 Task: Open a blank google sheet and write heading  SpendSmartAdd Dates in a column and its values below  '2023-05-01, 2023-05-03, 2023-05-05, 2023-05-10, 2023-05-15, 2023-05-20, 2023-05-25 & 2023-05-31'Add Categories in next column and its values below  Groceries, Dining Out, Transportation, Entertainment, Shopping, Utilities, Health & Miscellaneous. Add Descriptions in next column and its values below  Supermarket, Restaurant, Public Transport, Movie Tickets, Clothing Store, Internet Bill, Pharmacy & Online PurchaseAdd Amountin next column and its values below  $50, $30, $10, $20, $100, $60, $40 & $50Save page BankStmts reviewbook
Action: Key pressed <Key.right><Key.right><Key.right><Key.shift><Key.shift><Key.shift><Key.shift><Key.shift><Key.shift><Key.shift><Key.shift><Key.shift><Key.shift><Key.shift><Key.shift><Key.shift><Key.left><Key.shift><Key.shift><Key.shift><Key.shift><Key.shift><Key.shift><Key.shift><Key.shift><Key.shift><Key.shift><Key.shift><Key.shift><Key.shift><Key.shift><Key.shift><Key.shift><Key.shift><Key.shift><Key.shift><Key.shift><Key.shift><Key.shift><Key.shift><Key.shift><Key.shift><Key.shift><Key.shift><Key.shift><Key.shift><Key.shift><Key.shift><Key.shift><Key.shift><Key.shift><Key.shift><Key.shift><Key.shift><Key.shift><Key.shift><Key.shift><Key.shift><Key.shift><Key.shift><Key.shift><Key.shift><Key.shift><Key.shift><Key.shift><Key.shift><Key.shift><Key.shift><Key.shift><Key.shift><Key.shift><Key.shift><Key.shift><Key.shift><Key.shift><Key.shift><Key.shift><Key.shift><Key.shift><Key.shift><Key.shift><Key.shift><Key.shift><Key.shift><Key.shift><Key.shift><Key.shift><Key.shift><Key.shift><Key.shift><Key.shift><Key.shift><Key.shift><Key.shift><Key.shift><Key.shift><Key.shift><Key.shift><Key.shift><Key.shift><Key.shift><Key.shift><Key.shift><Key.shift><Key.shift><Key.shift><Key.shift><Key.shift><Key.shift><Key.shift><Key.shift><Key.shift><Key.shift><Key.shift><Key.shift><Key.shift><Key.shift><Key.shift><Key.shift><Key.shift><Key.shift><Key.shift><Key.shift><Key.shift><Key.shift><Key.shift><Key.shift><Key.shift><Key.shift><Key.shift><Key.shift><Key.shift><Key.shift><Key.shift>Spend<Key.shift><Key.shift><Key.shift><Key.shift><Key.shift><Key.shift><Key.shift><Key.shift><Key.shift><Key.shift><Key.shift><Key.shift><Key.shift><Key.shift>Smart<Key.shift><Key.shift><Key.shift><Key.shift><Key.shift>Add<Key.space><Key.shift><Key.shift><Key.shift><Key.shift><Key.shift><Key.shift><Key.shift><Key.shift><Key.shift><Key.shift><Key.shift>Dates<Key.space>
Screenshot: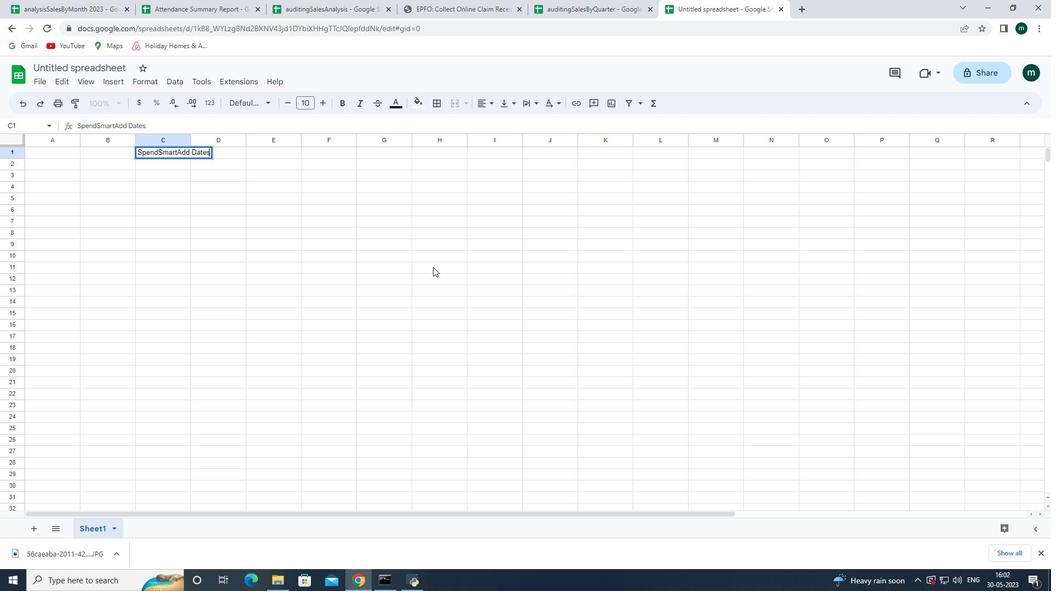 
Action: Mouse moved to (1042, 555)
Screenshot: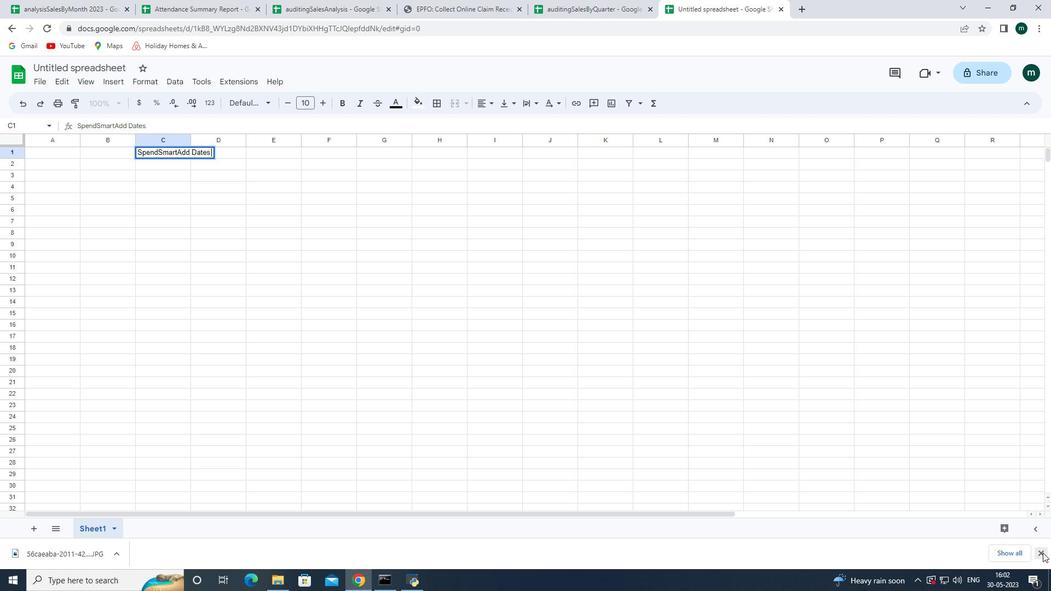 
Action: Mouse pressed left at (1042, 555)
Screenshot: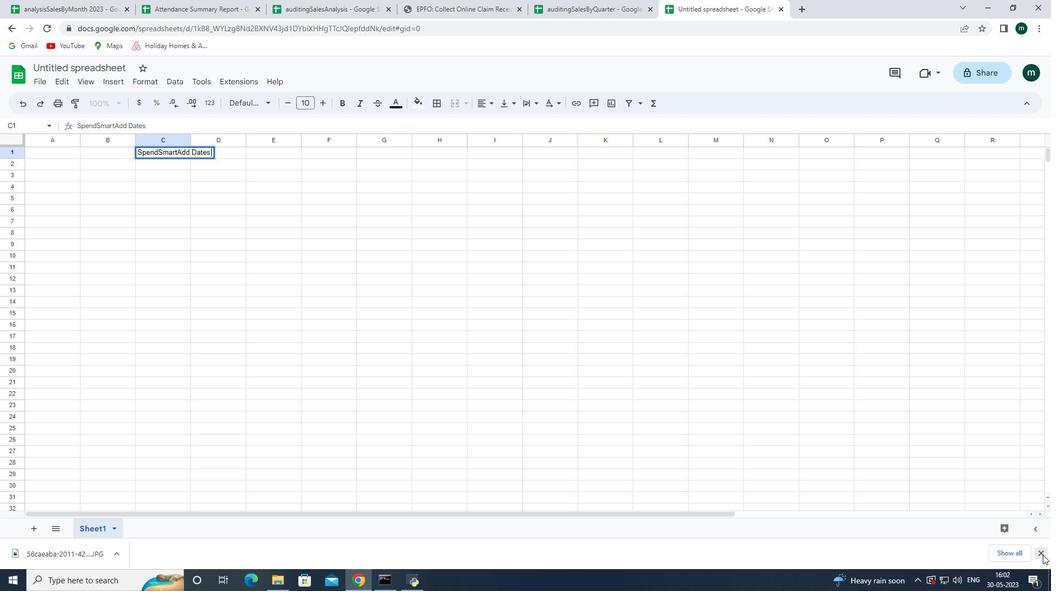 
Action: Mouse moved to (297, 148)
Screenshot: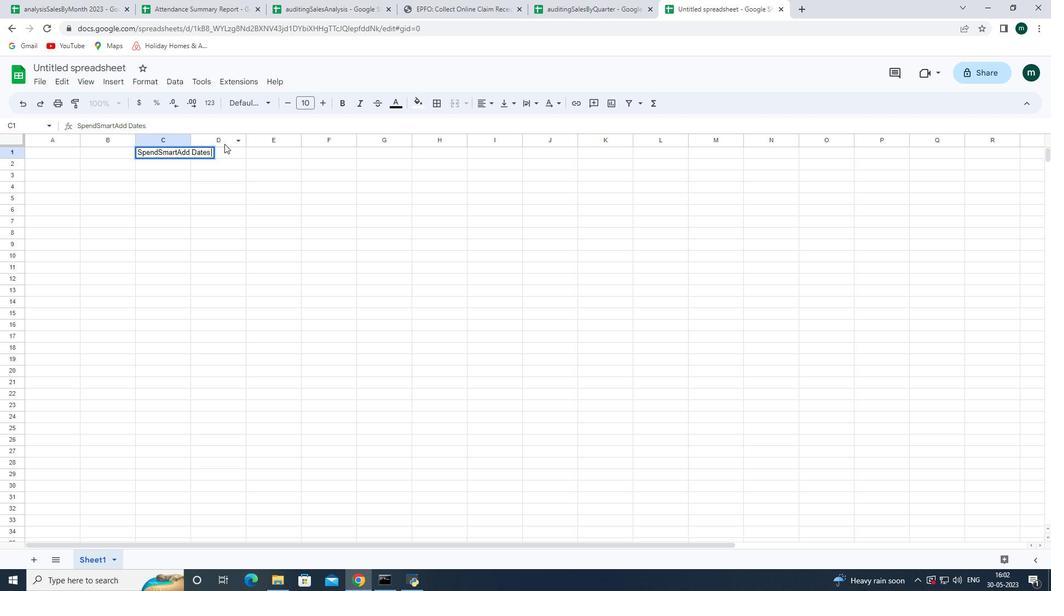 
Action: Key pressed <Key.enter>
Screenshot: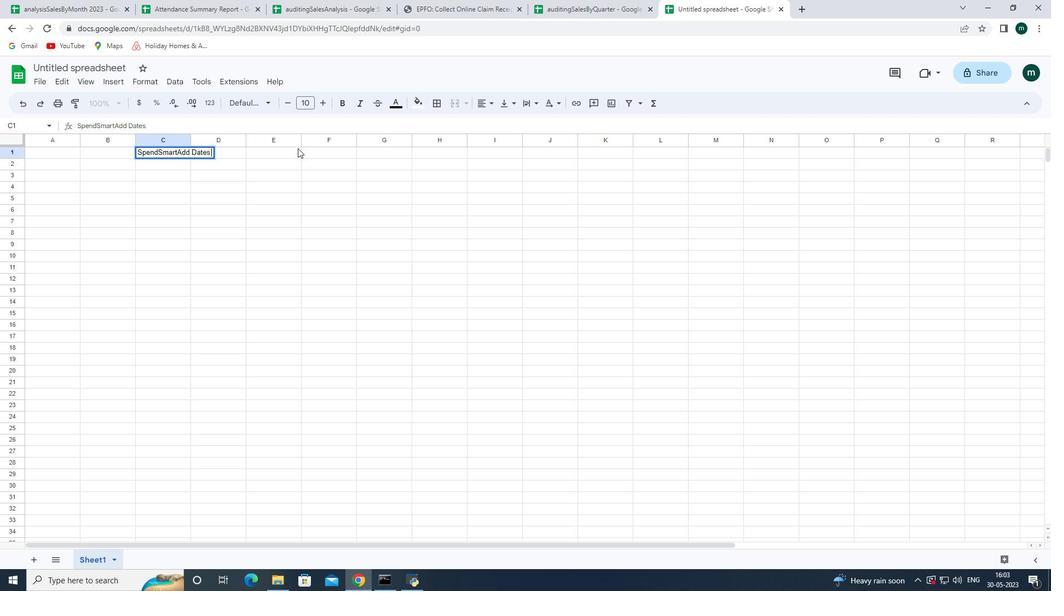 
Action: Mouse moved to (31, 160)
Screenshot: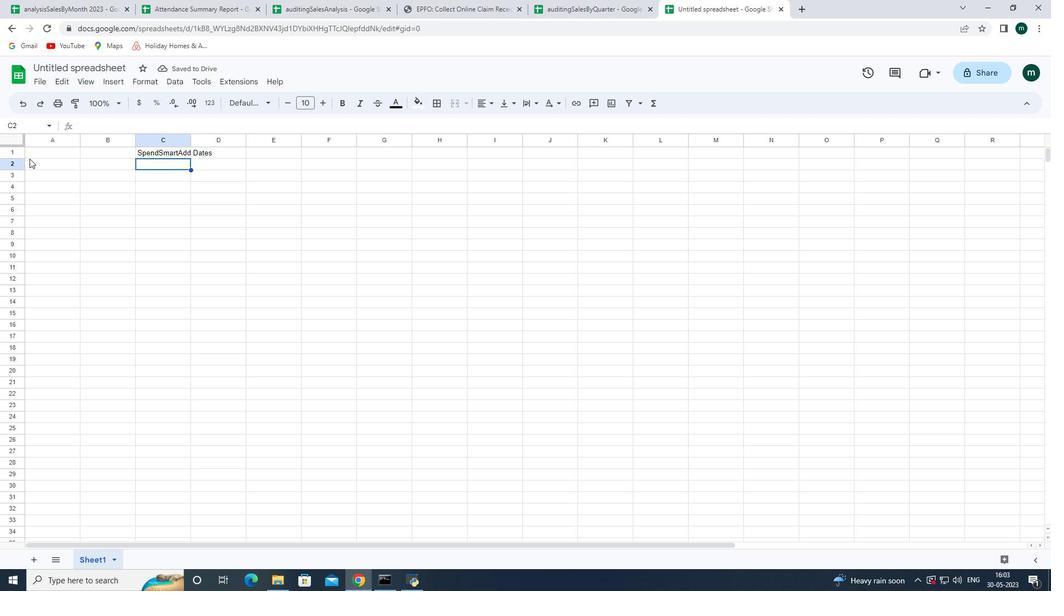 
Action: Mouse pressed left at (31, 160)
Screenshot: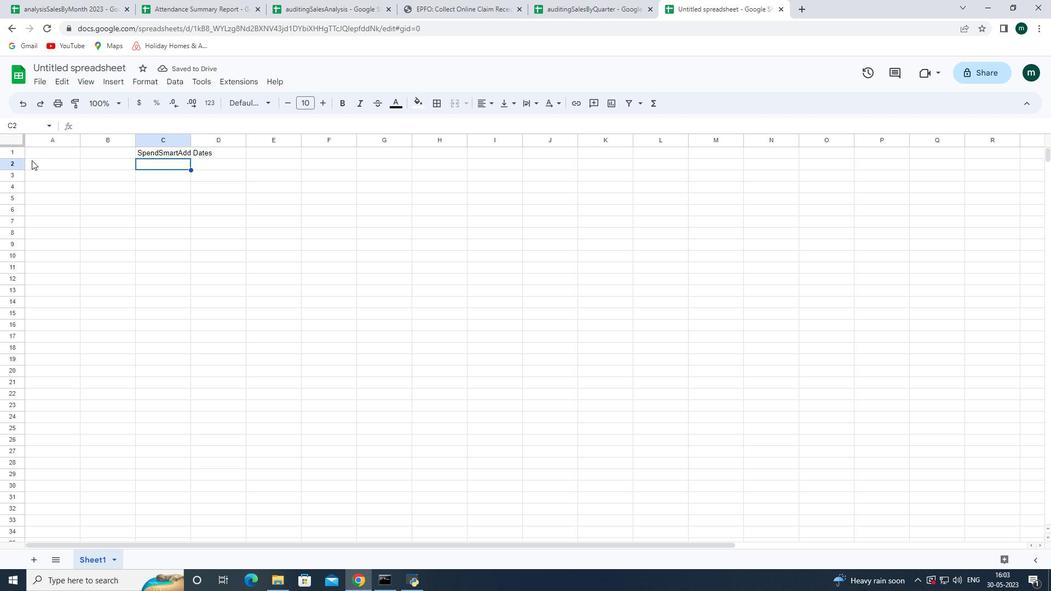 
Action: Mouse moved to (32, 160)
Screenshot: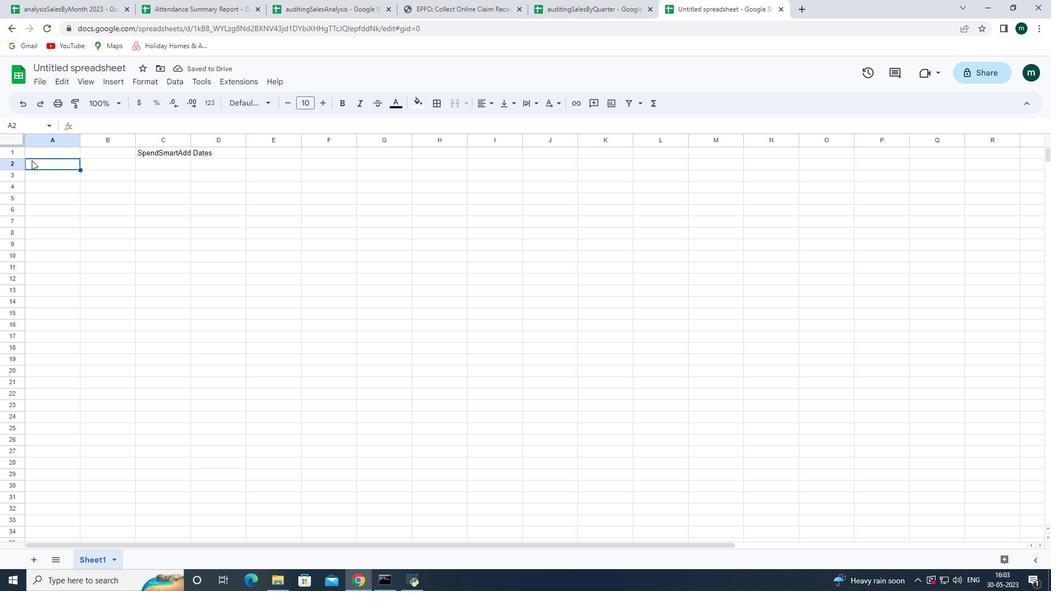 
Action: Key pressed <Key.shift><Key.shift><Key.shift><Key.shift><Key.shift><Key.shift>Dates<Key.space><Key.enter>
Screenshot: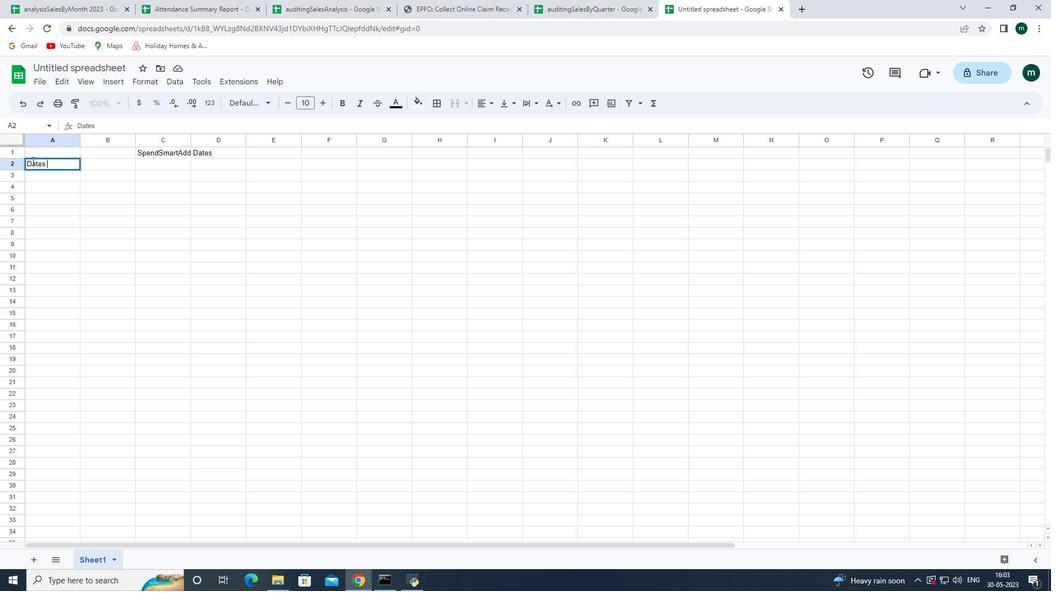 
Action: Mouse moved to (64, 146)
Screenshot: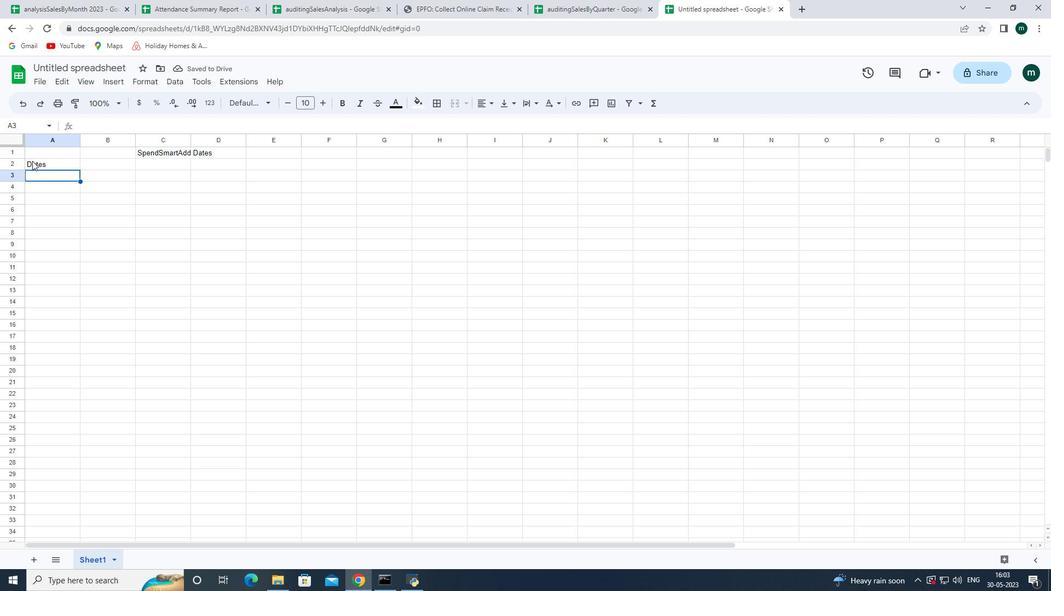 
Action: Key pressed 2023-05-01<Key.enter>2023-05-03<Key.enter>2023-05-05<Key.enter>2023<Key.enter><Key.up><Key.enter>-05-10<Key.enter>2023-05-15<Key.enter>2023-05-20<Key.enter>2023<Key.enter><Key.up><Key.enter>-05-25<Key.enter>2023-05-31<Key.enter><Key.down><Key.up><Key.down><Key.up><Key.down><Key.up><Key.down><Key.up><Key.down><Key.up><Key.up><Key.down><Key.up><Key.down><Key.up><Key.down><Key.up><Key.down><Key.up><Key.up><Key.right><Key.up><Key.up><Key.up><Key.up><Key.up><Key.up><Key.up><Key.shift>C<Key.caps_lock><Key.caps_lock><Key.caps_lock><Key.caps_lock><Key.caps_lock><Key.caps_lock><Key.caps_lock><Key.caps_lock><Key.caps_lock><Key.caps_lock><Key.caps_lock><Key.caps_lock><Key.caps_lock><Key.caps_lock><Key.caps_lock><Key.caps_lock><Key.caps_lock><Key.caps_lock><Key.caps_lock><Key.caps_lock><Key.caps_lock><Key.caps_lock><Key.caps_lock><Key.caps_lock>a<Key.caps_lock><Key.backspace>ARE<Key.backspace><Key.backspace>TEGORIES<Key.space><Key.enter><Key.up><Key.down><Key.shift_r><Key.shift_r><Key.shift_r><Key.shift_r><Key.shift_r><Key.shift_r><Key.shift_r><Key.shift_r><Key.shift_r><Key.shift_r><Key.shift_r><Key.shift_r>GROCERIES<Key.enter><Key.shift><Key.shift><Key.shift><Key.shift><Key.shift><Key.shift>dINING<Key.space><Key.shift_r><Key.shift_r><Key.shift_r>OUT<Key.space><Key.enter><Key.shift><Key.shift>tRANSPORTATION<Key.enter><Key.shift>eNTERTAINMENT<Key.space><Key.enter><Key.shift>sHOPPING<Key.enter><Key.shift_r><Key.shift_r><Key.shift_r><Key.shift_r>UTILITIES<Key.space><Key.enter><Key.shift><Key.shift><Key.shift><Key.shift><Key.shift><Key.shift><Key.shift><Key.shift><Key.shift><Key.shift><Key.shift><Key.shift><Key.shift>hESA<Key.backspace><Key.backspace>ALTH<Key.space><Key.enter><Key.shift_r><Key.shift_r><Key.shift_r><Key.shift_r><Key.shift_r>MISCELLANEOUS<Key.space><Key.enter><Key.right><Key.up><Key.up><Key.up><Key.up><Key.up><Key.up><Key.up><Key.up><Key.up><Key.shift><Key.shift><Key.shift><Key.shift>dESCRIPTIONS<Key.enter><Key.shift><Key.shift>sUPERMARKET<Key.enter><Key.shift>rESTAURANT<Key.space><Key.enter><Key.shift><Key.shift><Key.shift><Key.shift><Key.shift><Key.shift><Key.shift><Key.shift><Key.shift><Key.shift><Key.shift><Key.shift><Key.shift><Key.shift><Key.shift>pUBLIC<Key.space><Key.shift><Key.shift><Key.shift><Key.shift><Key.shift><Key.shift><Key.shift><Key.shift>tRANSPORT<Key.space><Key.enter><Key.shift><Key.shift><Key.shift><Key.shift><Key.shift><Key.shift><Key.shift><Key.shift><Key.shift><Key.shift><Key.shift><Key.shift><Key.shift><Key.shift><Key.shift><Key.shift><Key.shift><Key.shift><Key.shift><Key.shift><Key.shift><Key.shift><Key.shift><Key.shift><Key.shift><Key.shift><Key.shift><Key.shift><Key.shift><Key.shift><Key.shift><Key.shift><Key.shift><Key.shift><Key.shift><Key.shift><Key.shift><Key.shift><Key.shift><Key.shift><Key.shift><Key.shift><Key.shift><Key.shift><Key.shift><Key.shift><Key.shift><Key.shift><Key.shift><Key.shift><Key.shift><Key.shift><Key.shift><Key.shift><Key.shift><Key.shift><Key.shift><Key.shift><Key.shift><Key.shift><Key.shift><Key.shift><Key.shift><Key.shift><Key.shift><Key.shift><Key.shift><Key.shift><Key.shift><Key.shift><Key.shift><Key.shift><Key.shift><Key.shift><Key.shift><Key.shift><Key.shift><Key.shift><Key.shift><Key.shift><Key.shift><Key.shift><Key.shift><Key.shift><Key.shift><Key.shift><Key.shift><Key.shift><Key.shift><Key.shift><Key.shift><Key.shift><Key.shift><Key.shift><Key.shift><Key.shift><Key.shift><Key.shift><Key.shift><Key.shift><Key.shift><Key.shift><Key.shift><Key.shift><Key.shift><Key.shift><Key.shift><Key.shift><Key.shift><Key.shift><Key.shift><Key.shift><Key.shift><Key.shift><Key.shift><Key.shift><Key.shift><Key.shift><Key.shift><Key.shift><Key.shift><Key.shift><Key.shift><Key.shift><Key.shift><Key.shift><Key.shift><Key.shift><Key.shift><Key.shift><Key.shift><Key.shift><Key.shift><Key.shift><Key.shift><Key.shift><Key.shift><Key.shift><Key.shift><Key.shift><Key.shift><Key.shift><Key.shift><Key.shift><Key.shift><Key.shift><Key.shift><Key.shift><Key.shift><Key.shift><Key.shift><Key.shift><Key.shift><Key.shift><Key.shift><Key.shift><Key.shift><Key.shift><Key.shift><Key.shift><Key.shift><Key.shift><Key.shift><Key.shift><Key.shift><Key.shift><Key.shift><Key.shift><Key.shift><Key.shift><Key.shift><Key.shift><Key.shift><Key.shift><Key.shift><Key.shift><Key.shift><Key.shift><Key.shift><Key.shift><Key.shift><Key.shift><Key.shift><Key.shift><Key.shift><Key.shift><Key.shift><Key.shift><Key.shift><Key.shift><Key.shift><Key.shift><Key.shift><Key.shift><Key.shift><Key.shift><Key.shift><Key.shift><Key.shift><Key.shift><Key.shift><Key.shift><Key.shift><Key.shift><Key.shift><Key.shift><Key.shift><Key.shift><Key.shift><Key.shift><Key.shift><Key.shift><Key.shift><Key.shift><Key.shift><Key.shift><Key.shift><Key.shift><Key.shift><Key.shift><Key.shift><Key.shift><Key.shift><Key.shift><Key.shift><Key.shift><Key.shift><Key.shift><Key.shift><Key.shift><Key.shift><Key.shift><Key.shift><Key.shift><Key.shift><Key.shift><Key.shift><Key.shift><Key.shift><Key.shift><Key.shift><Key.shift><Key.shift><Key.shift><Key.shift><Key.shift><Key.shift><Key.shift><Key.shift><Key.shift><Key.shift><Key.shift><Key.shift><Key.shift><Key.shift><Key.shift><Key.shift><Key.shift><Key.shift><Key.shift><Key.shift><Key.shift><Key.shift><Key.shift><Key.shift><Key.shift><Key.shift><Key.shift><Key.shift><Key.shift><Key.shift><Key.shift><Key.shift><Key.shift><Key.shift><Key.shift><Key.shift><Key.shift><Key.shift><Key.shift><Key.shift><Key.shift><Key.shift><Key.shift><Key.shift><Key.shift><Key.shift><Key.shift><Key.shift><Key.shift><Key.shift><Key.shift><Key.shift><Key.shift><Key.shift><Key.shift><Key.shift><Key.shift><Key.shift><Key.shift><Key.shift><Key.shift><Key.shift><Key.shift><Key.shift><Key.shift><Key.shift><Key.shift><Key.shift><Key.shift><Key.shift><Key.shift><Key.shift><Key.shift><Key.shift><Key.shift><Key.shift><Key.shift><Key.shift><Key.shift><Key.shift><Key.shift><Key.shift><Key.shift><Key.shift><Key.shift><Key.shift><Key.shift><Key.shift><Key.shift><Key.shift><Key.shift><Key.shift><Key.shift><Key.shift><Key.shift><Key.shift><Key.shift><Key.shift><Key.shift><Key.shift>mOVIE<Key.space><Key.shift><Key.shift><Key.shift><Key.shift><Key.shift><Key.shift><Key.shift><Key.shift><Key.shift><Key.shift>tICKETS<Key.space><Key.enter><Key.shift><Key.shift><Key.shift><Key.shift><Key.shift>cLOTHINGS<Key.space><Key.shift>sTORE<Key.space><Key.enter><Key.shift>iNTERNET<Key.space><Key.shift>bILL<Key.enter><Key.shift><Key.shift><Key.shift><Key.shift><Key.shift><Key.shift><Key.shift><Key.shift><Key.shift><Key.shift><Key.shift><Key.shift><Key.shift><Key.shift><Key.shift><Key.shift><Key.shift><Key.shift><Key.shift><Key.shift><Key.shift><Key.shift><Key.shift><Key.shift><Key.shift><Key.shift><Key.shift>pHARMACY<Key.space><Key.enter><Key.shift><Key.shift><Key.shift><Key.shift><Key.shift><Key.shift>oNLINE<Key.space><Key.shift><Key.shift>pURCHASE<Key.space><Key.backspace><Key.shift>aDD<Key.space><Key.shift><Key.caps_lock>A<Key.backspace><Key.caps_lock><Key.shift><Key.shift><Key.shift><Key.shift><Key.shift><Key.shift><Key.shift><Key.shift><Key.shift><Key.shift><Key.shift><Key.shift><Key.shift><Key.shift><Key.shift><Key.shift><Key.shift><Key.shift><Key.shift><Key.shift><Key.shift><Key.shift>aMOUNTIN<Key.space><Key.backspace><Key.backspace><Key.backspace><Key.backspace><Key.backspace><Key.backspace><Key.backspace><Key.backspace><Key.backspace><Key.enter>
Screenshot: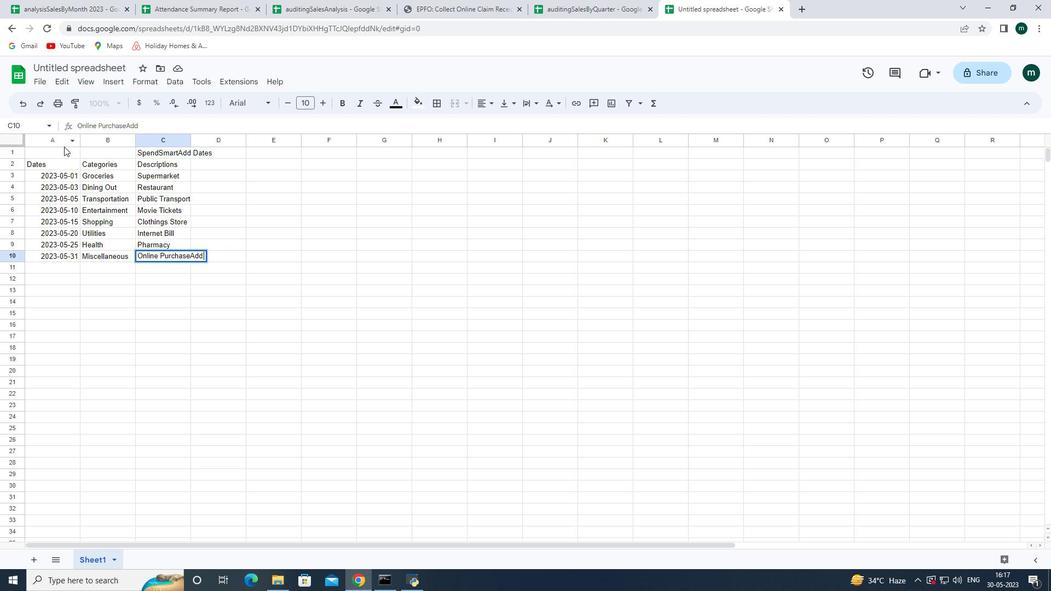 
Action: Mouse moved to (191, 140)
Screenshot: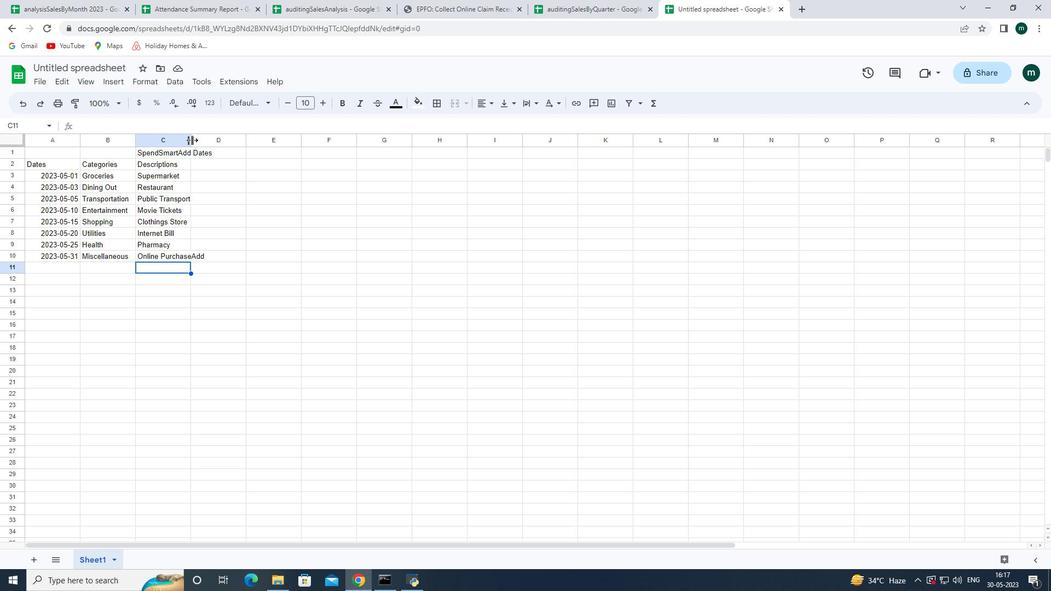 
Action: Mouse pressed left at (191, 140)
Screenshot: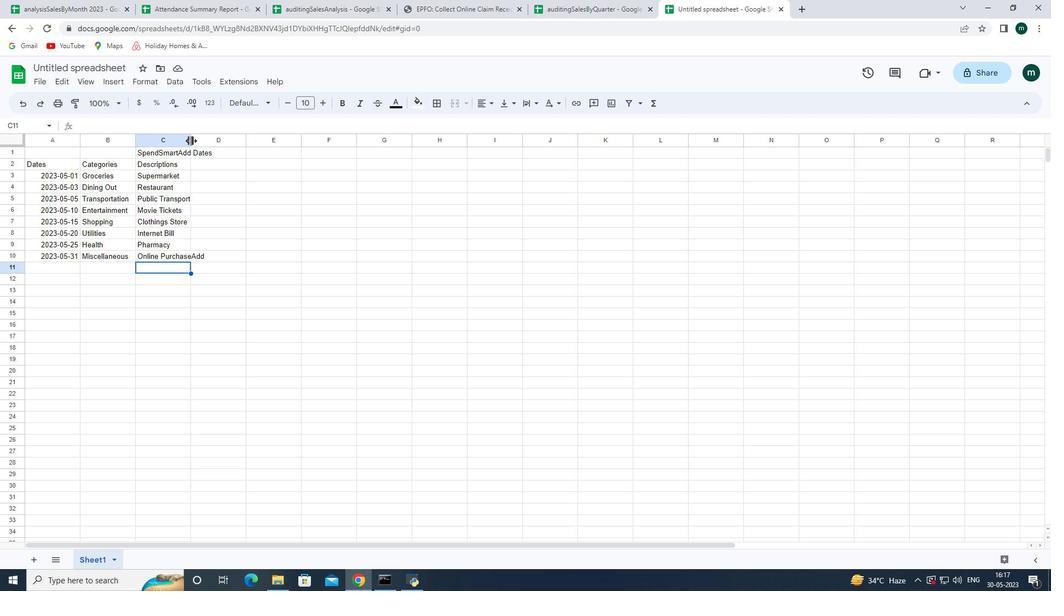 
Action: Mouse pressed left at (191, 140)
Screenshot: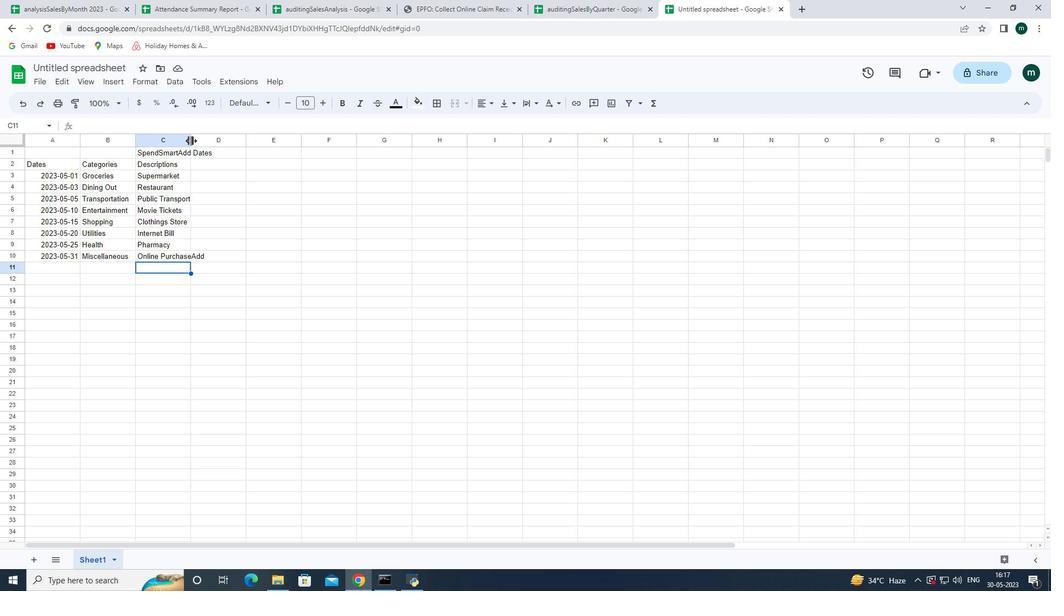 
Action: Mouse moved to (133, 140)
Screenshot: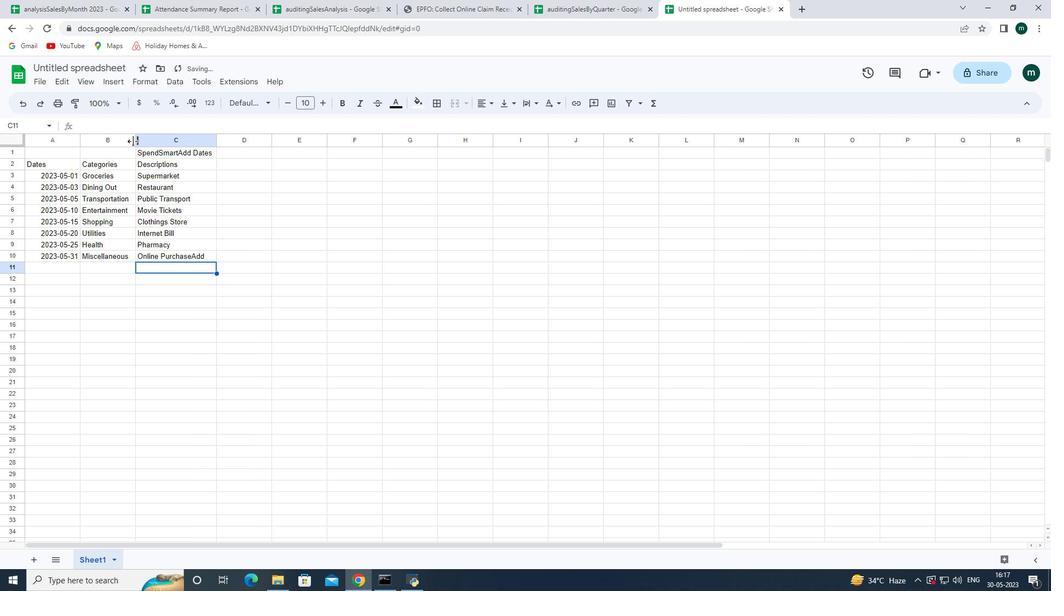 
Action: Mouse pressed left at (133, 140)
Screenshot: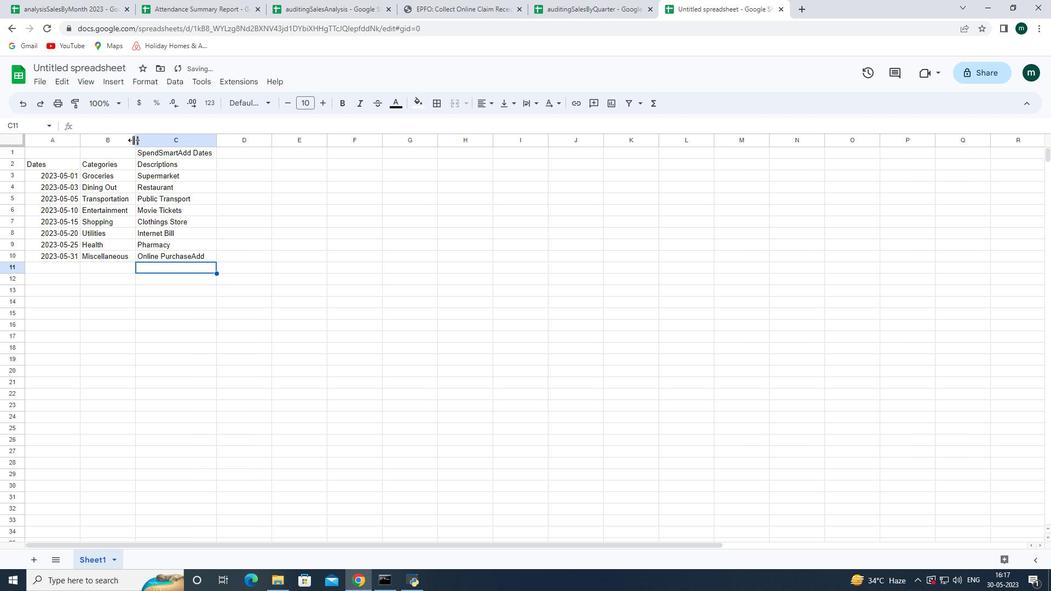 
Action: Mouse pressed left at (133, 140)
Screenshot: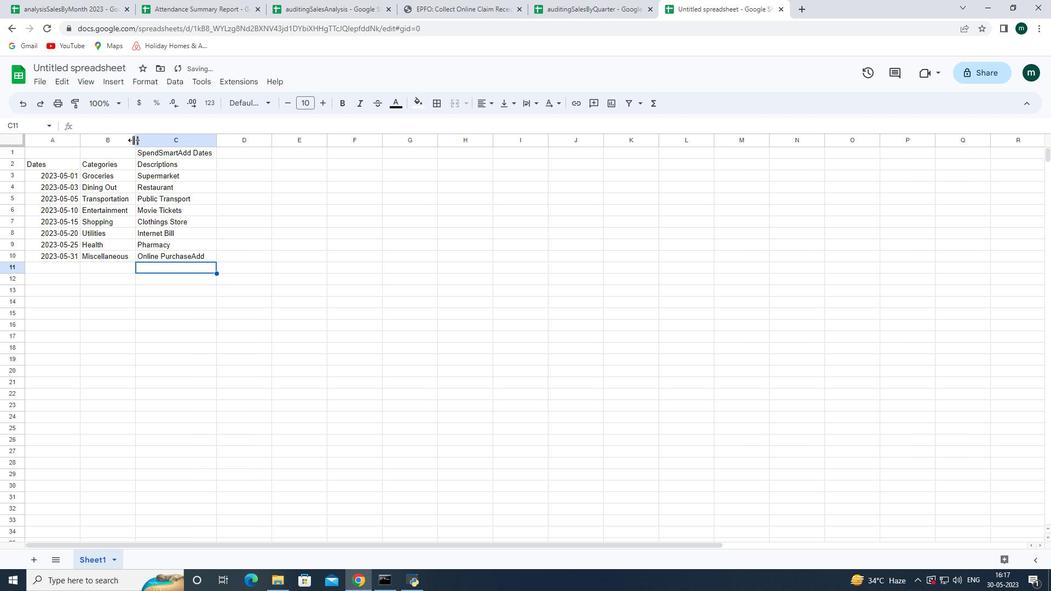 
Action: Mouse moved to (238, 150)
Screenshot: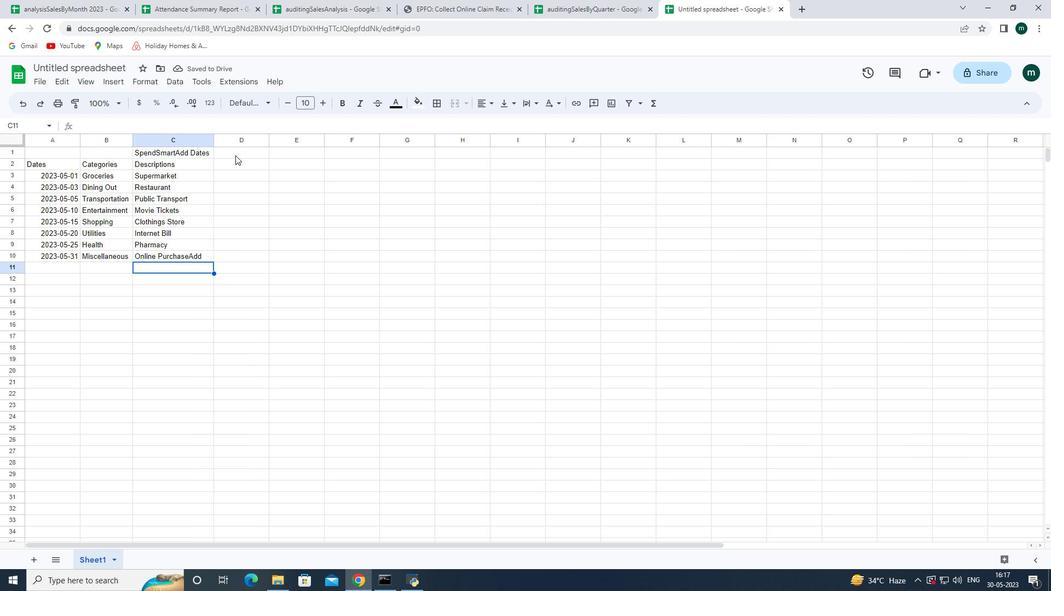 
Action: Mouse pressed left at (238, 150)
Screenshot: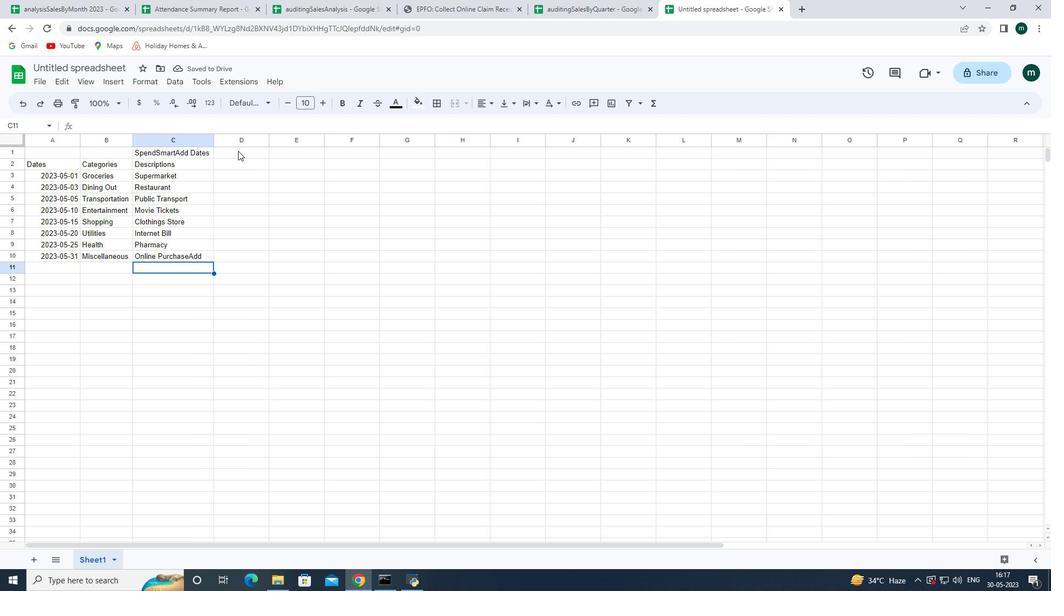 
Action: Mouse moved to (238, 162)
Screenshot: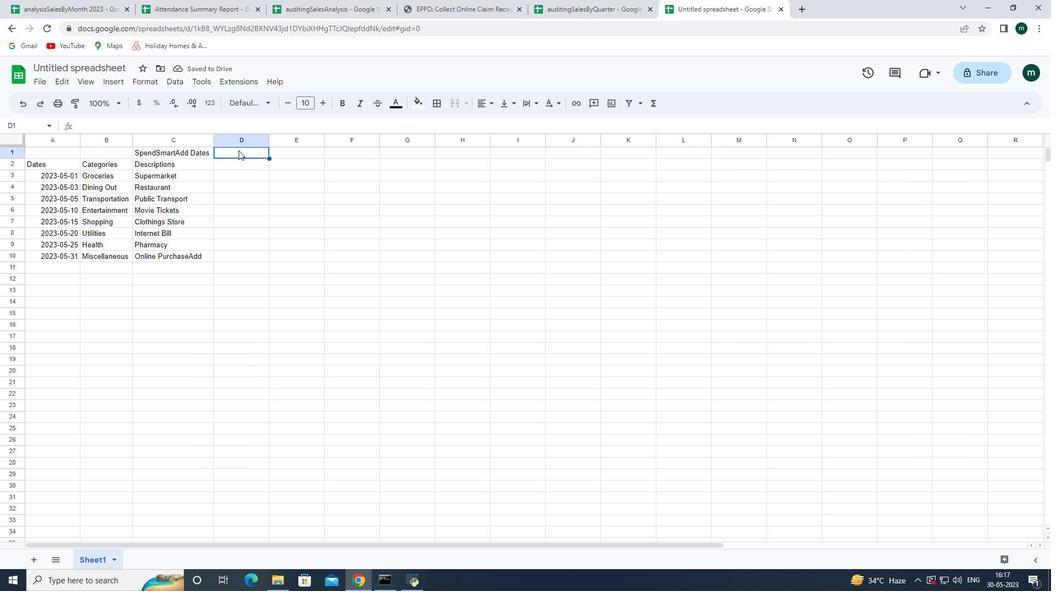 
Action: Mouse pressed left at (238, 162)
Screenshot: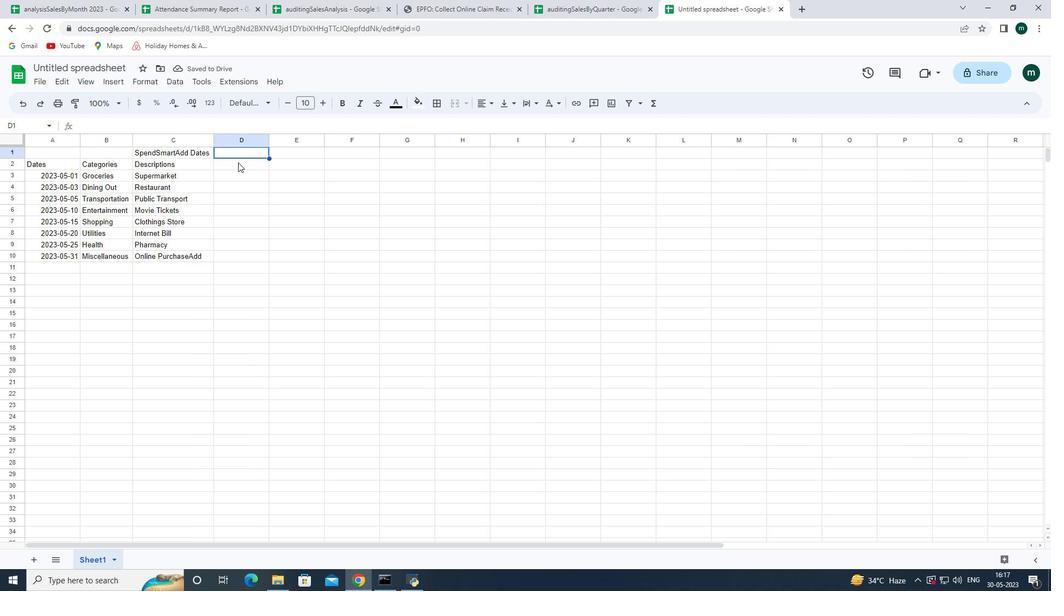 
Action: Mouse moved to (239, 164)
Screenshot: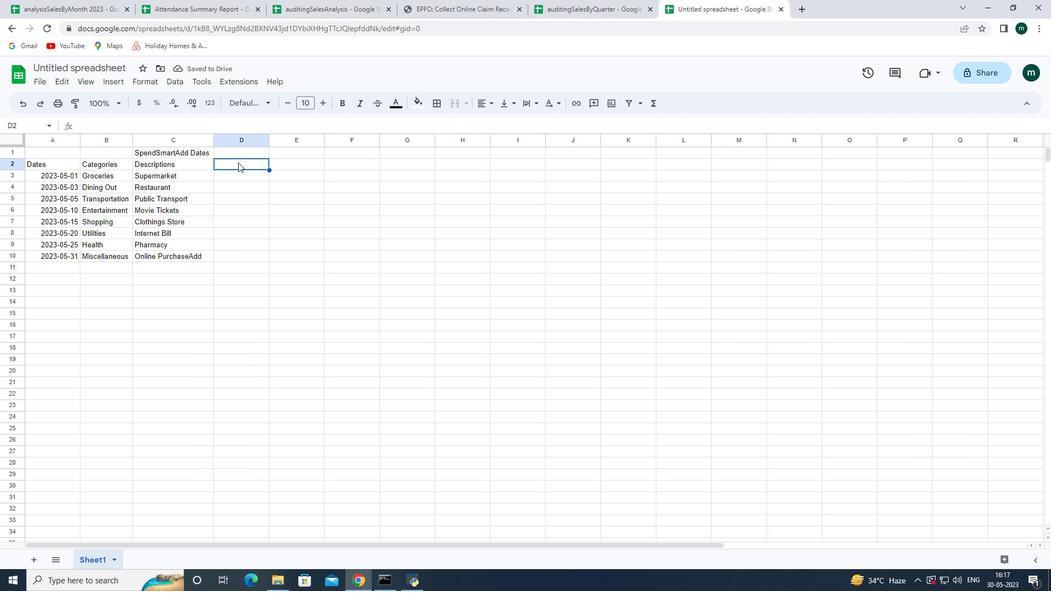 
Action: Key pressed <Key.shift><Key.shift><Key.shift><Key.shift><Key.shift><Key.shift><Key.shift><Key.shift><Key.shift><Key.shift><Key.shift><Key.shift><Key.shift><Key.shift><Key.shift><Key.shift><Key.shift><Key.shift><Key.shift><Key.shift><Key.shift><Key.shift><Key.shift><Key.shift><Key.shift><Key.shift><Key.shift><Key.shift><Key.shift><Key.shift><Key.shift><Key.shift><Key.shift><Key.shift><Key.shift><Key.shift><Key.shift><Key.shift><Key.shift><Key.shift><Key.shift><Key.shift>aMOUNTIN<Key.space><Key.enter><Key.shift>$52<Key.backspace>0<Key.enter><Key.shift><Key.shift><Key.shift><Key.shift><Key.shift><Key.shift><Key.shift><Key.shift><Key.shift><Key.shift><Key.shift><Key.shift><Key.shift><Key.shift><Key.shift><Key.shift><Key.shift><Key.shift><Key.shift><Key.shift><Key.shift>$30<Key.enter><Key.shift><Key.shift><Key.shift><Key.shift><Key.shift><Key.shift><Key.shift><Key.shift><Key.shift><Key.shift><Key.shift><Key.shift><Key.shift><Key.shift><Key.shift><Key.shift><Key.shift>$10<Key.enter><Key.shift><Key.shift><Key.shift><Key.shift><Key.shift><Key.shift><Key.shift><Key.shift><Key.shift><Key.shift><Key.shift><Key.shift><Key.shift><Key.shift><Key.shift><Key.shift><Key.shift><Key.shift><Key.shift><Key.shift><Key.shift><Key.shift><Key.shift><Key.shift><Key.shift>$20<Key.enter><Key.shift><Key.shift><Key.shift><Key.shift><Key.shift><Key.shift><Key.shift><Key.shift><Key.shift><Key.shift><Key.shift>$100<Key.enter><Key.shift><Key.shift><Key.shift><Key.shift><Key.shift><Key.shift><Key.shift><Key.shift><Key.shift><Key.shift><Key.shift><Key.shift><Key.shift><Key.shift>$60<Key.enter><Key.shift><Key.shift><Key.shift><Key.shift><Key.shift><Key.shift><Key.shift><Key.shift><Key.shift><Key.shift><Key.shift><Key.shift><Key.shift><Key.shift><Key.shift><Key.shift><Key.shift><Key.shift><Key.shift><Key.shift><Key.shift><Key.shift><Key.shift><Key.shift><Key.shift><Key.shift><Key.shift><Key.shift><Key.shift><Key.shift><Key.shift><Key.shift><Key.shift><Key.shift><Key.shift><Key.shift><Key.shift>$40<Key.enter><Key.shift><Key.shift><Key.shift><Key.shift><Key.shift><Key.shift><Key.shift><Key.shift><Key.shift><Key.shift><Key.shift><Key.shift><Key.shift><Key.shift><Key.shift>$50<Key.enter>
Screenshot: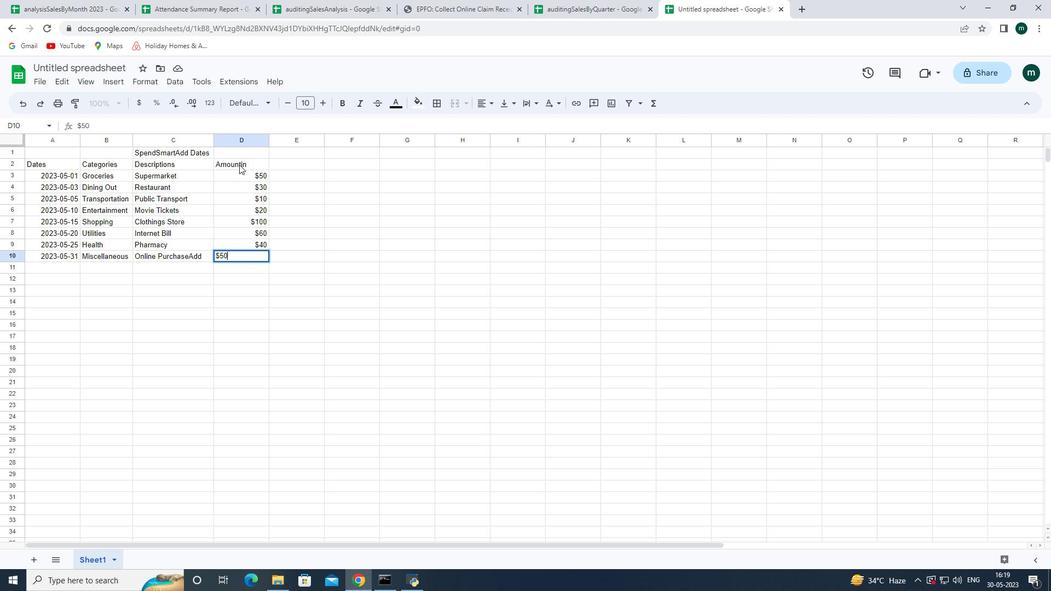 
Action: Mouse moved to (111, 149)
Screenshot: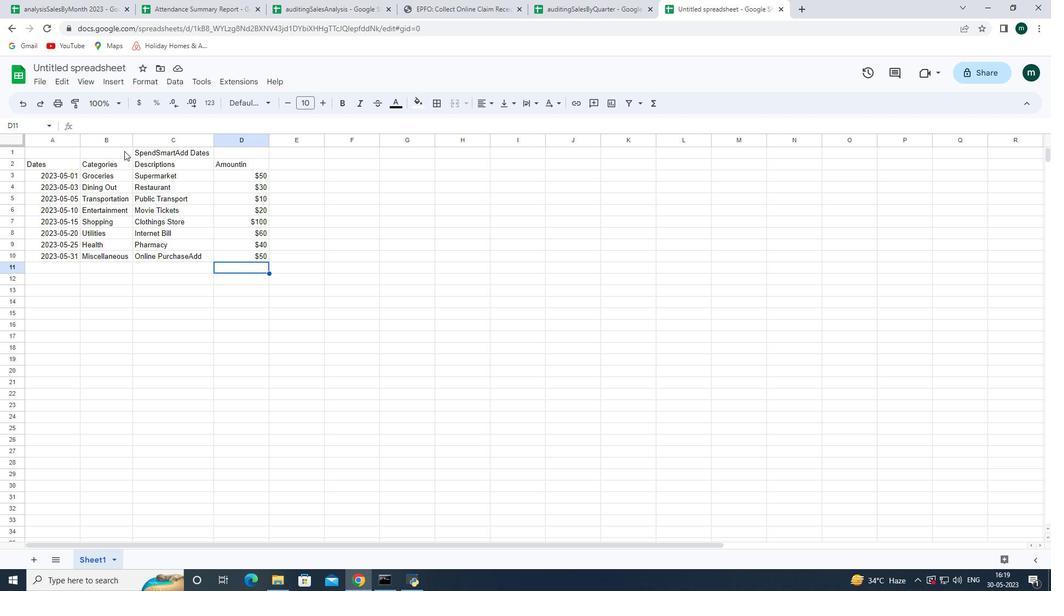 
Action: Mouse pressed left at (111, 149)
Screenshot: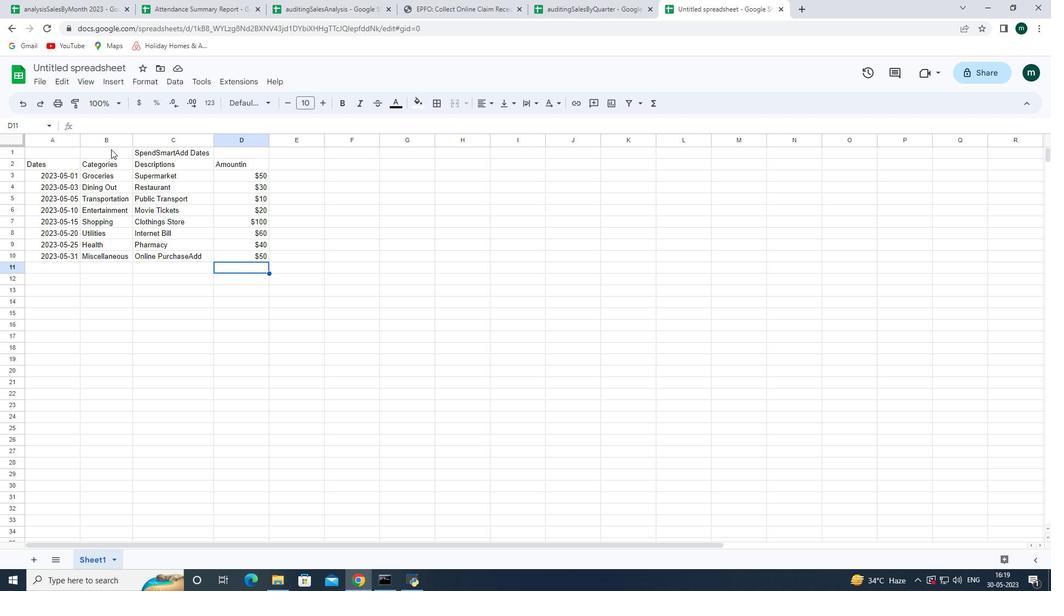 
Action: Mouse moved to (453, 100)
Screenshot: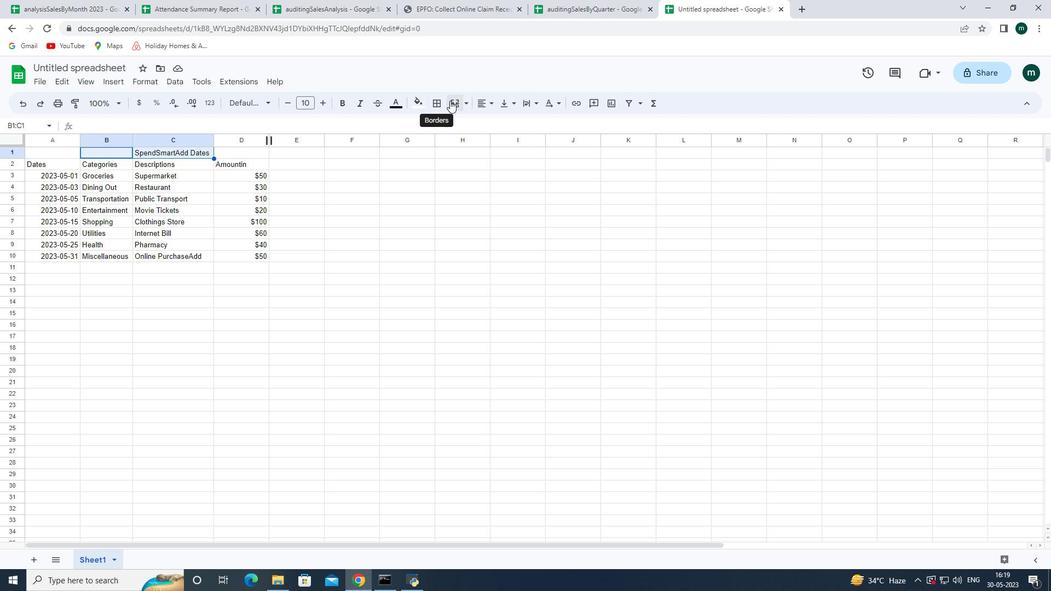 
Action: Mouse pressed left at (453, 100)
Screenshot: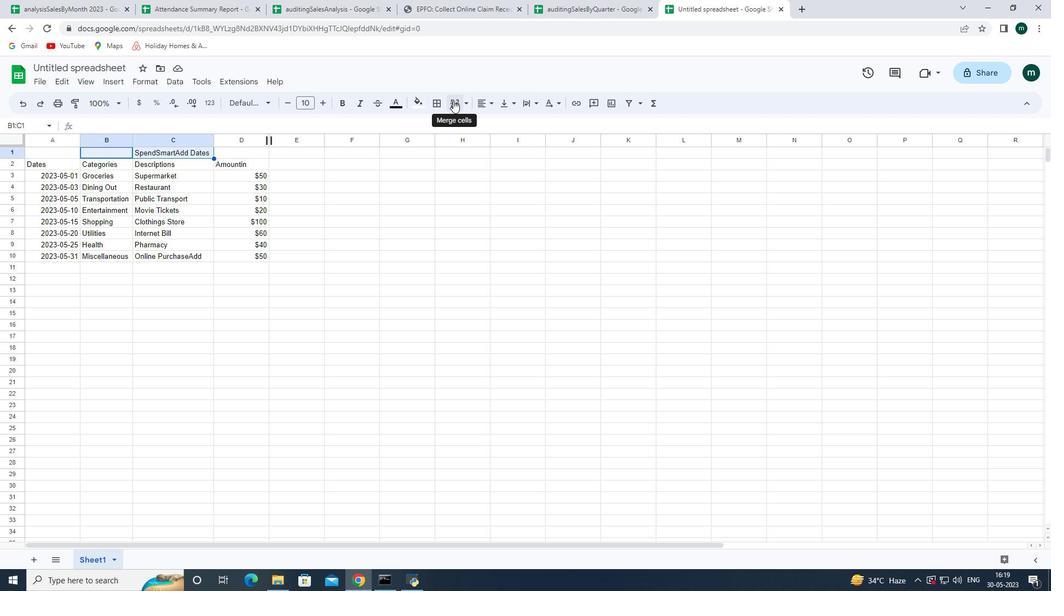 
Action: Mouse moved to (89, 67)
Screenshot: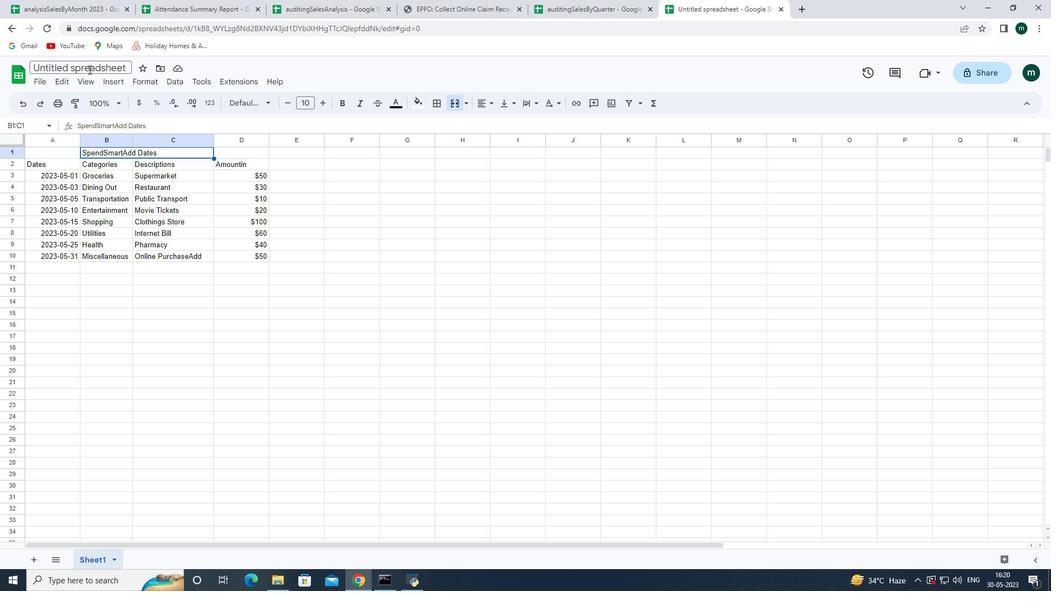 
Action: Mouse pressed left at (89, 67)
Screenshot: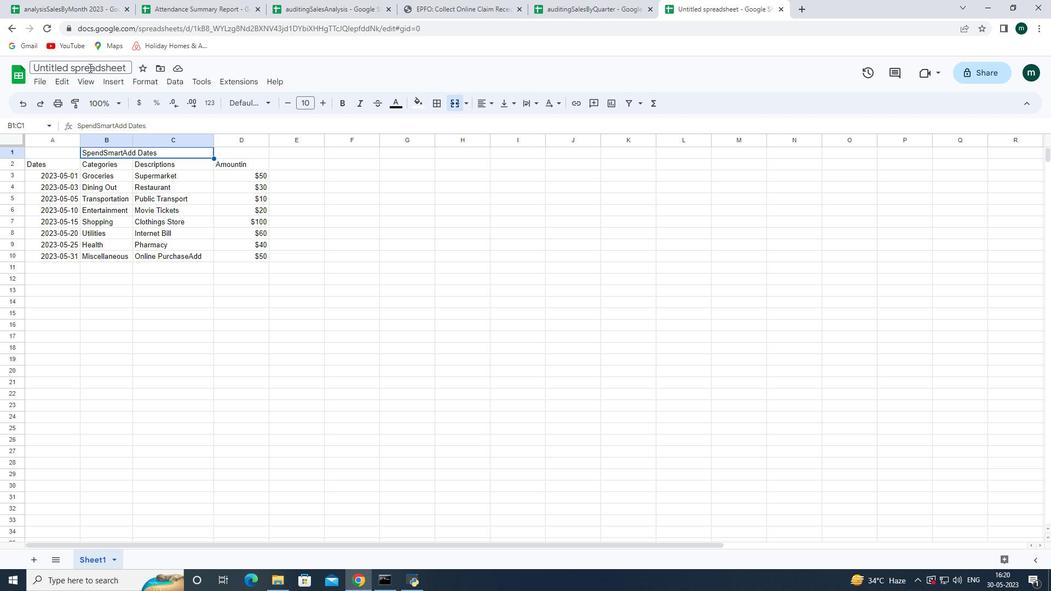 
Action: Mouse pressed left at (89, 67)
Screenshot: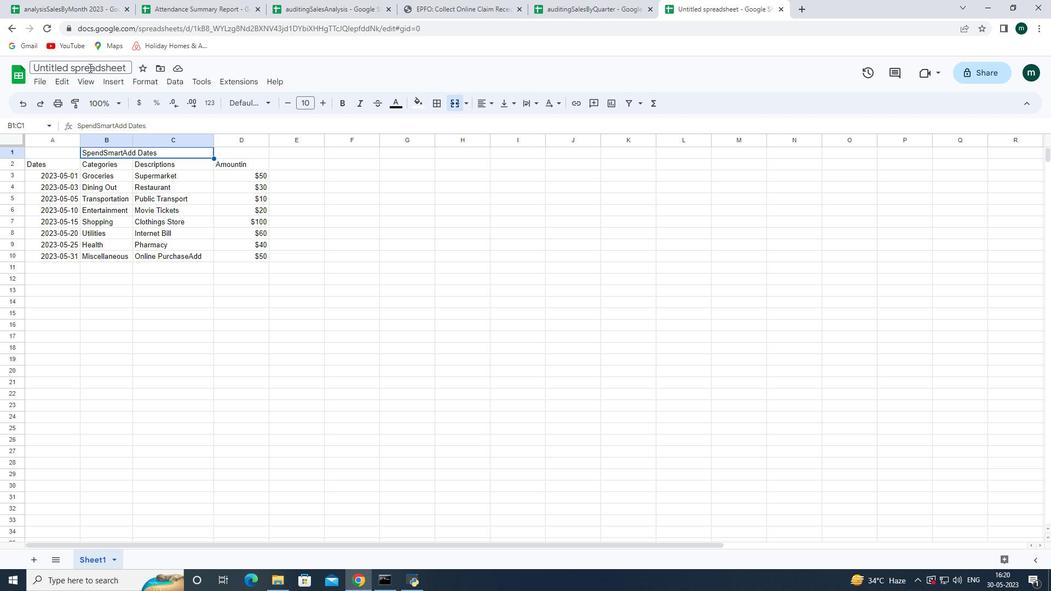 
Action: Key pressed <Key.shift><Key.shift><Key.shift><Key.shift>bANK<Key.shift>sTMTS<Key.space><Key.shift><Key.shift><Key.shift><Key.shift><Key.shift><Key.shift><Key.shift><Key.shift><Key.shift><Key.shift>rEVIEWBOOK<Key.enter>
Screenshot: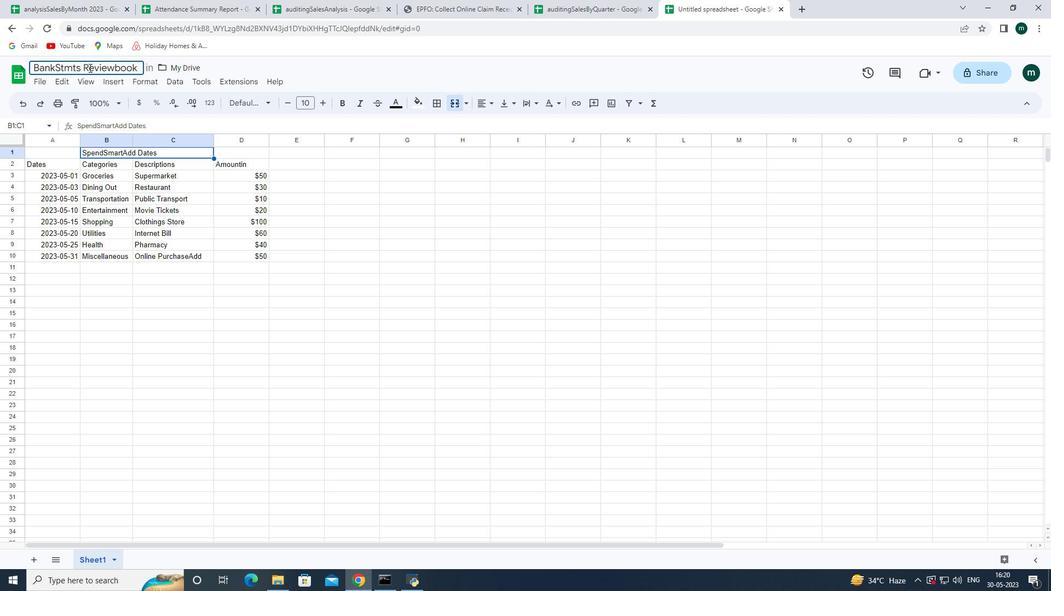 
Action: Mouse moved to (327, 183)
Screenshot: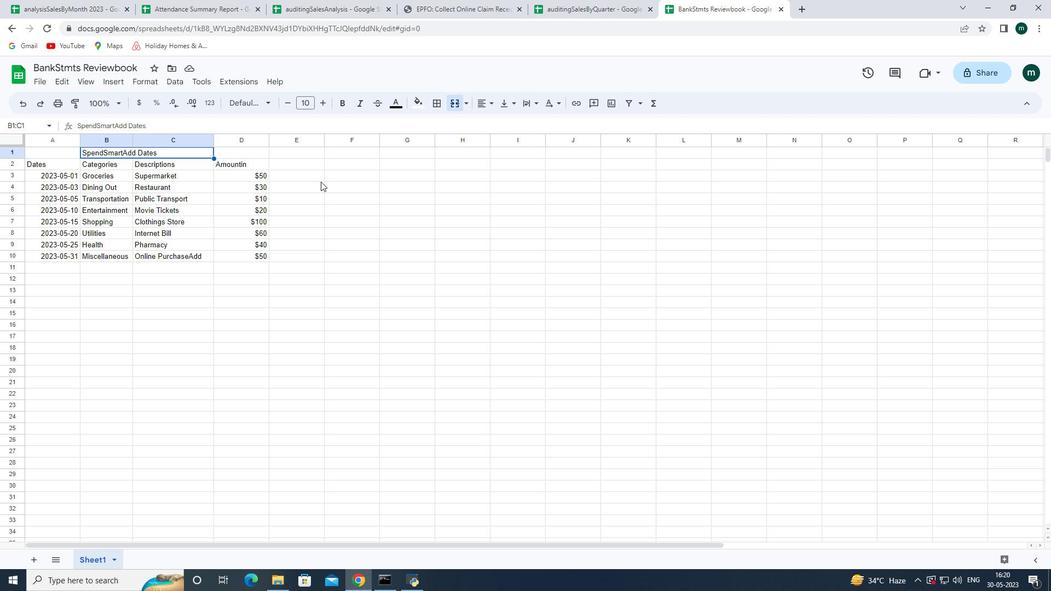 
Action: Mouse pressed left at (327, 183)
Screenshot: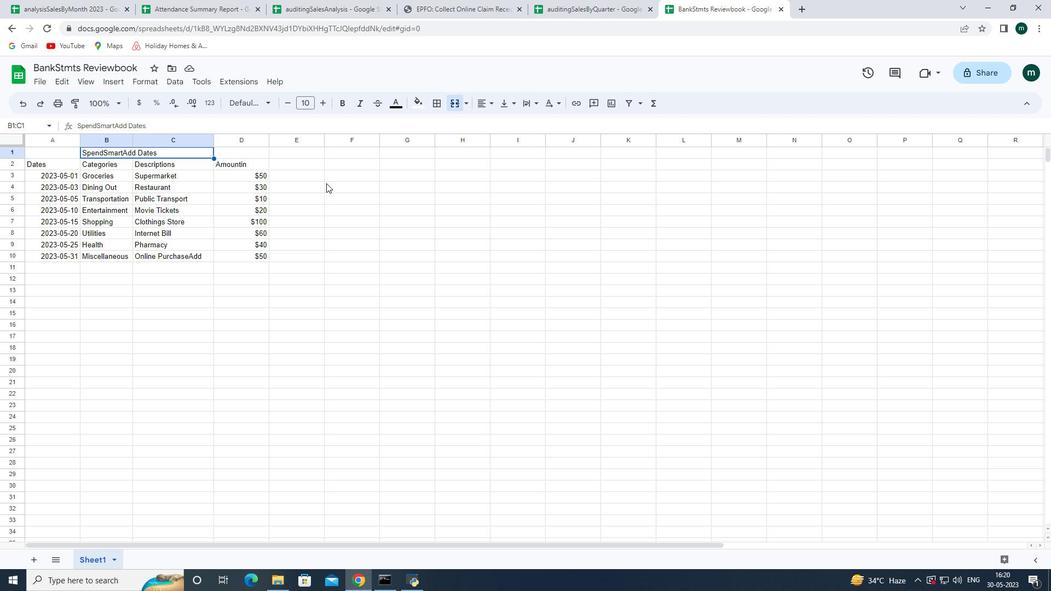 
Action: Mouse moved to (301, 199)
Screenshot: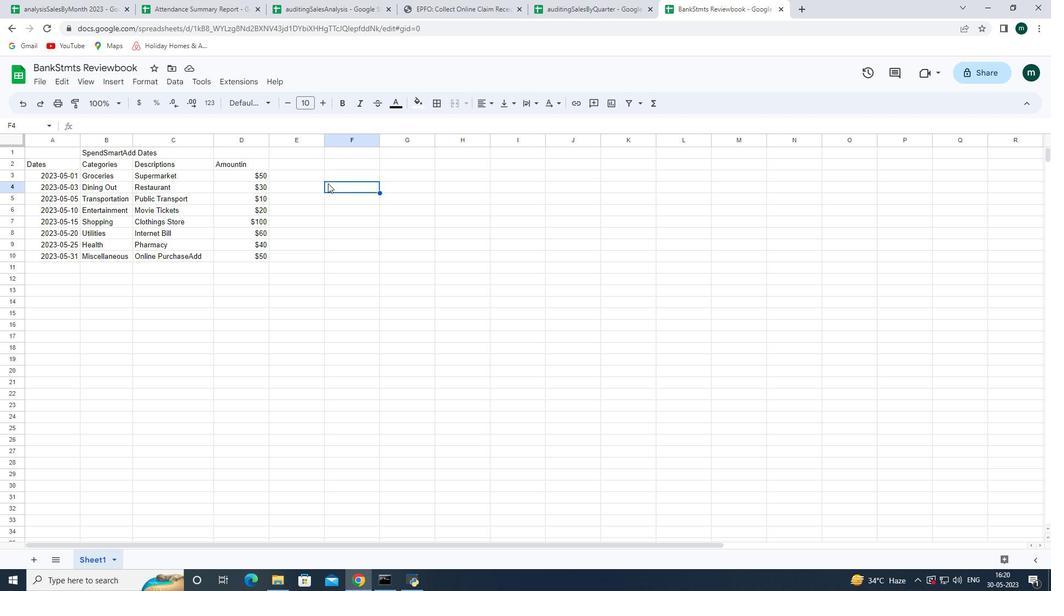 
Action: Mouse pressed left at (301, 199)
Screenshot: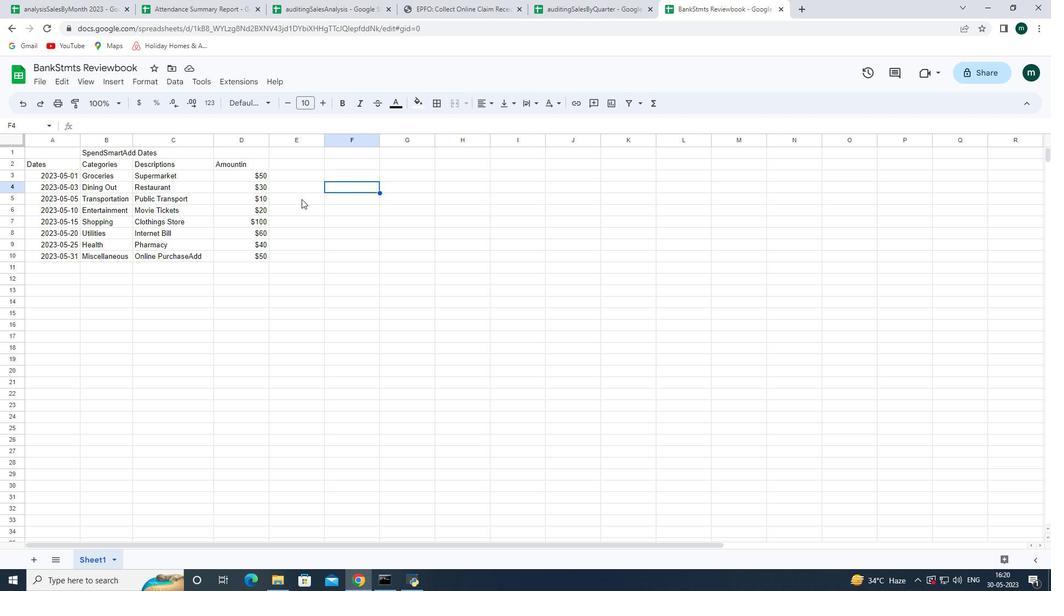 
Action: Mouse moved to (241, 500)
Screenshot: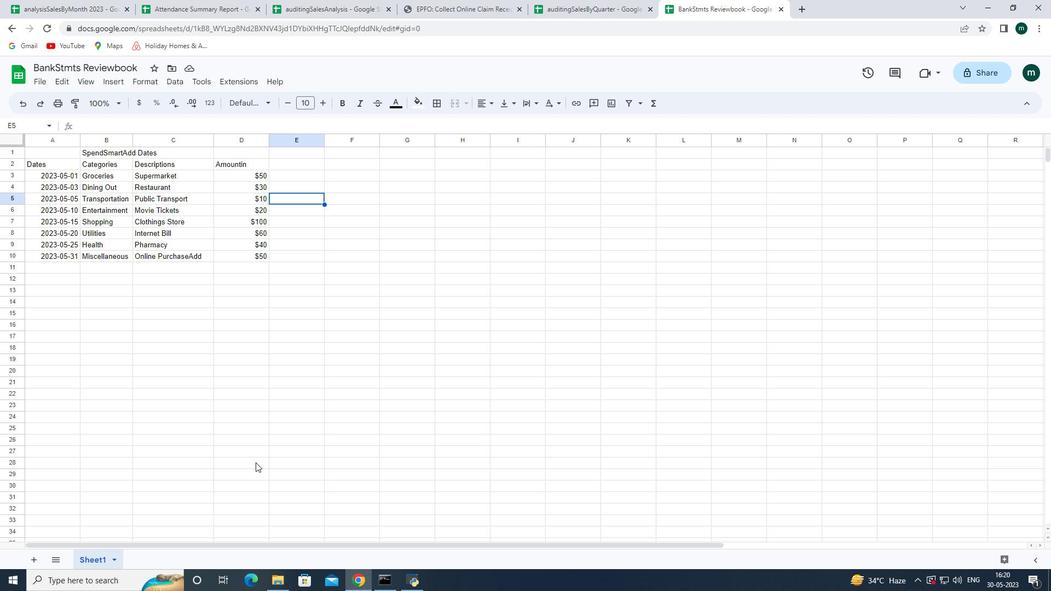 
Action: Key pressed ctrl+C<'\x03'><'\x03'><'\x03'><'\x03'><'\x03'><'\x03'><'\x03'><'\x03'><'\x03'><'\x03'><'\x03'><'\x03'><'\x03'><'\x03'><'\x03'>
Screenshot: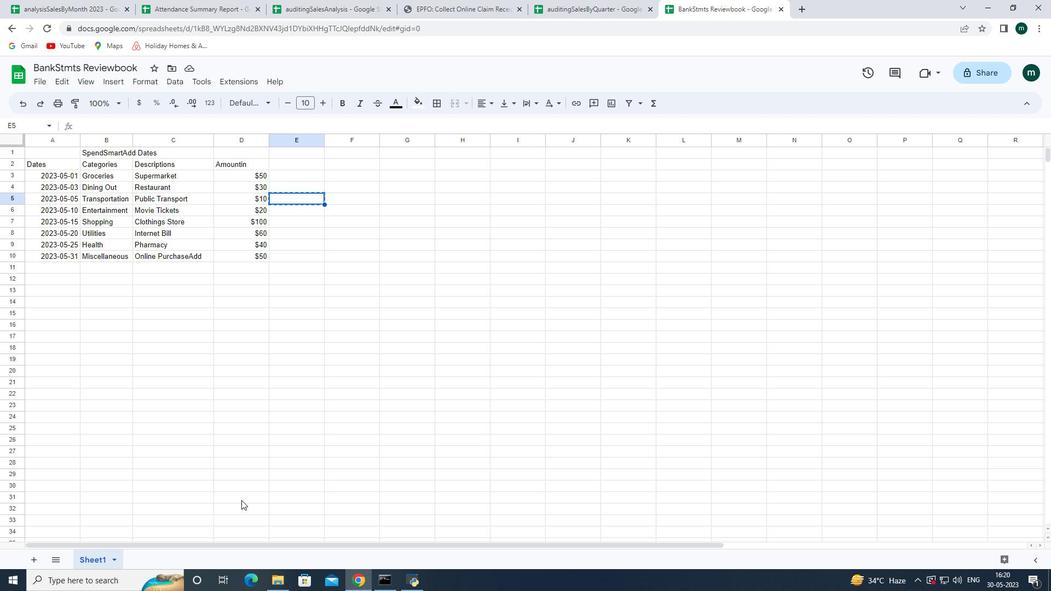 
Action: Mouse moved to (278, 391)
Screenshot: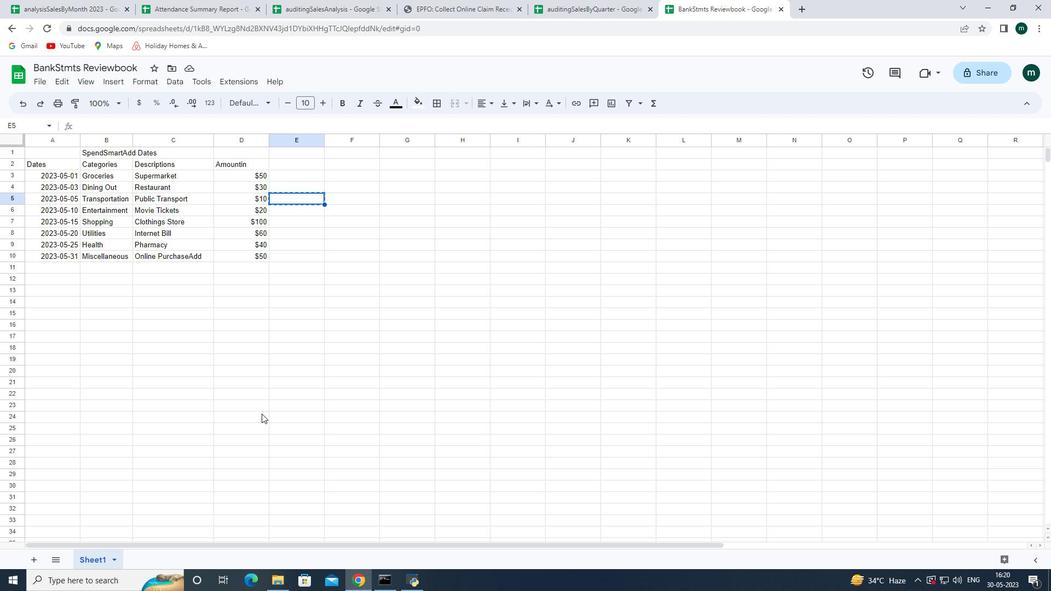 
Action: Mouse pressed left at (278, 391)
Screenshot: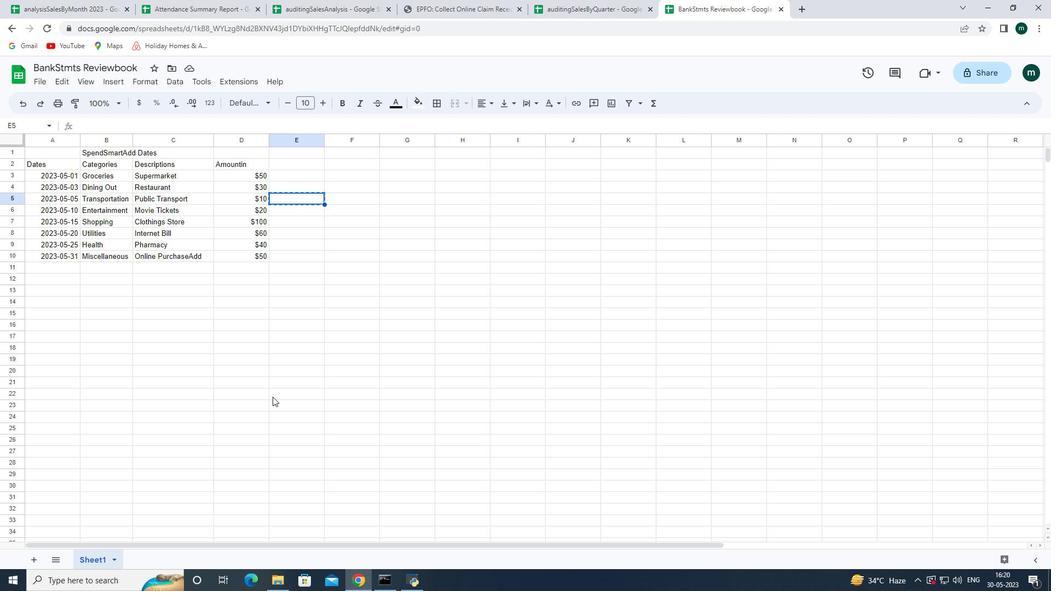 
Action: Mouse moved to (173, 558)
Screenshot: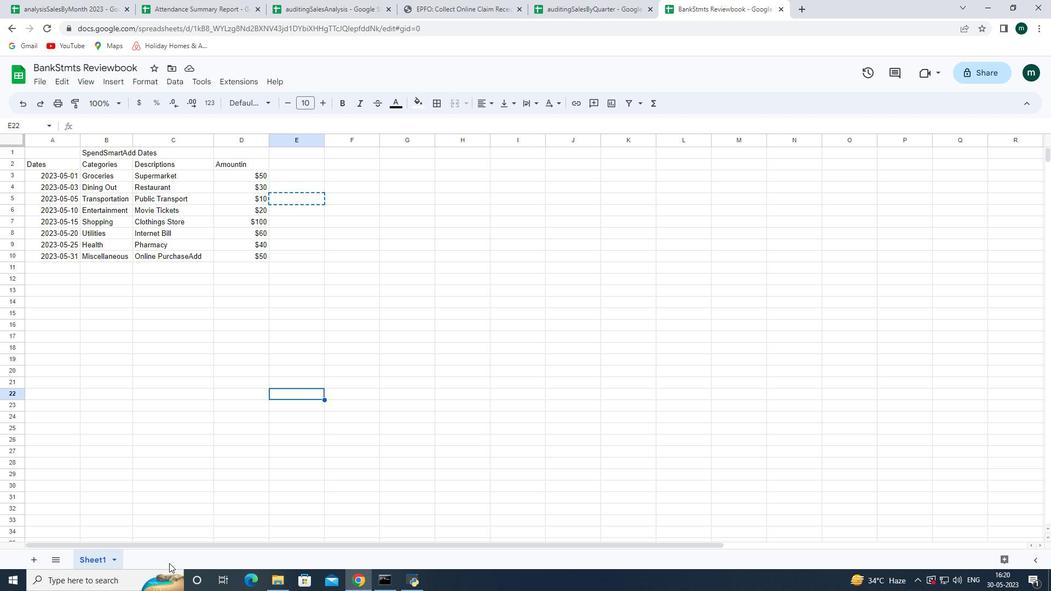 
Action: Mouse pressed left at (173, 558)
Screenshot: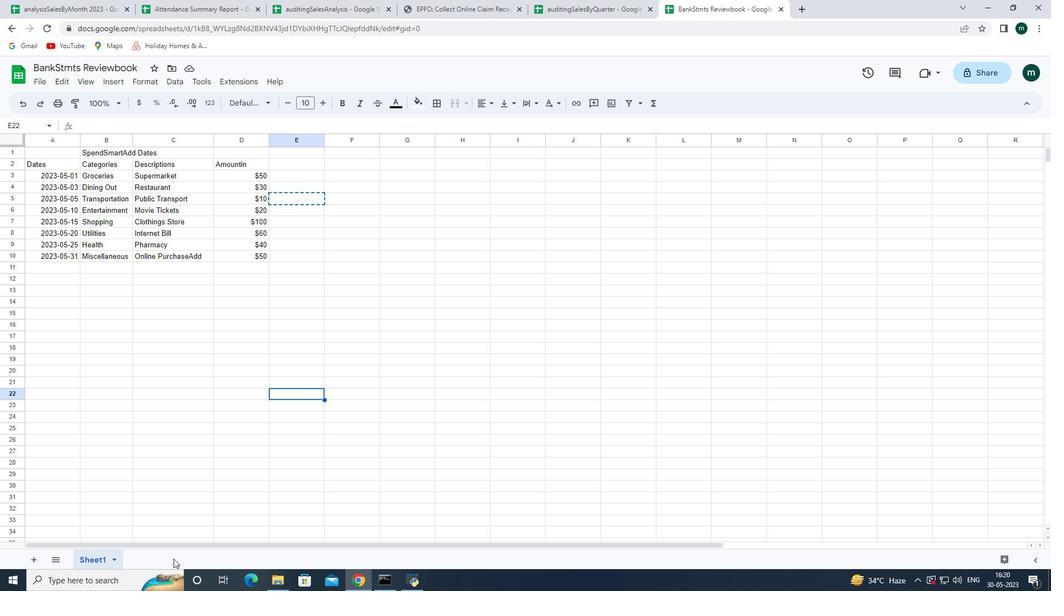 
Action: Mouse moved to (169, 559)
Screenshot: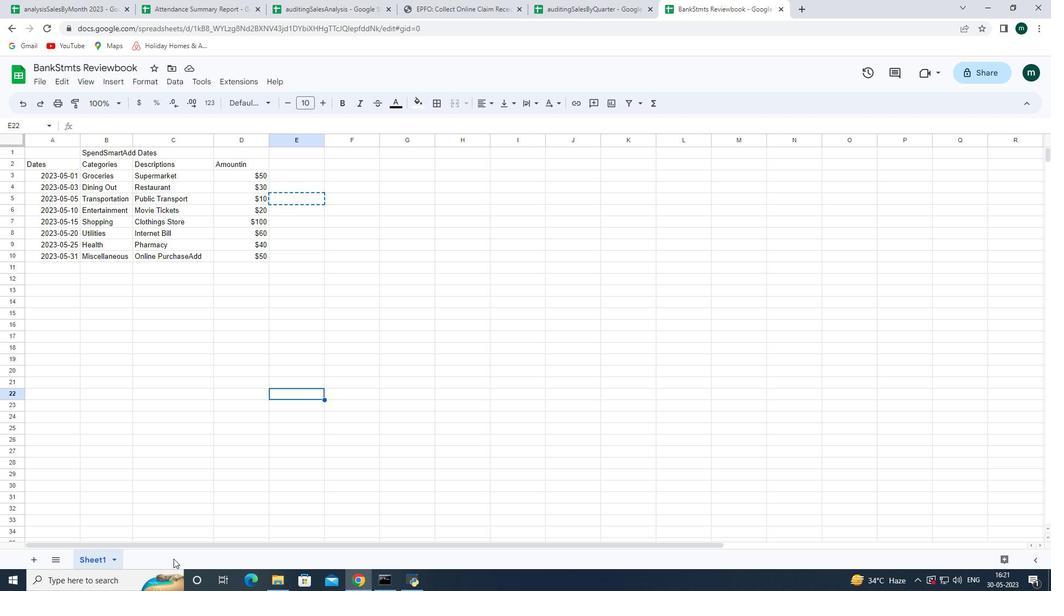
Action: Key pressed ctrl+C
Screenshot: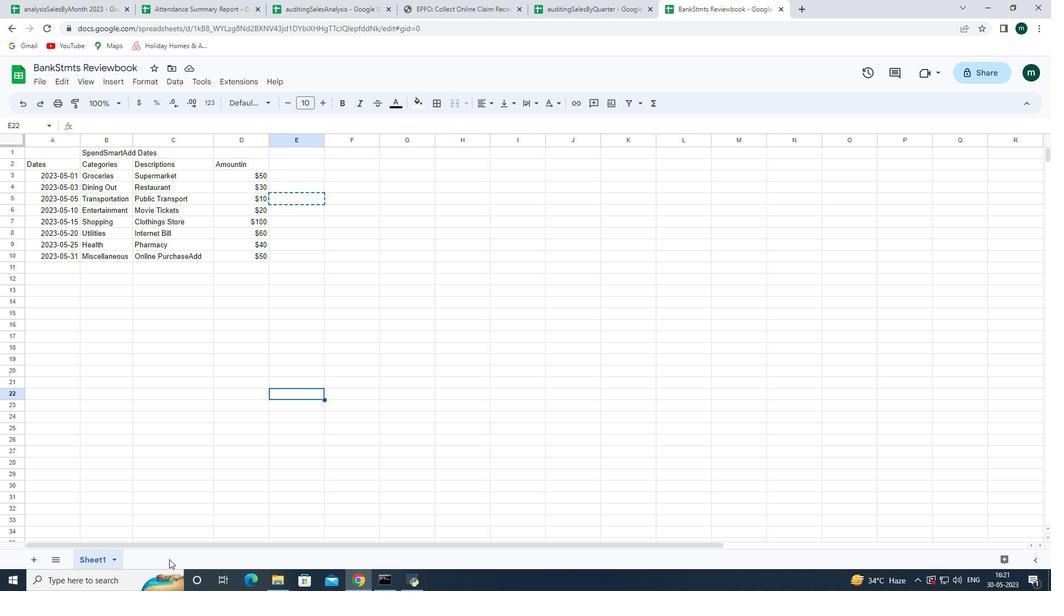 
Action: Mouse moved to (107, 187)
Screenshot: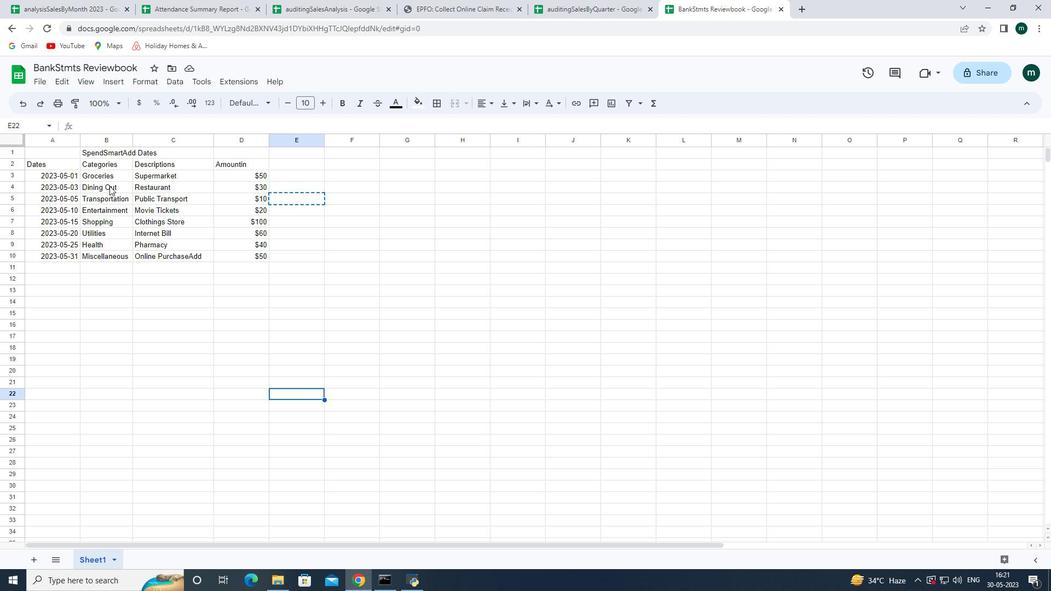 
Action: Key pressed ctrl+S<'\x13'><'\x13'>
Screenshot: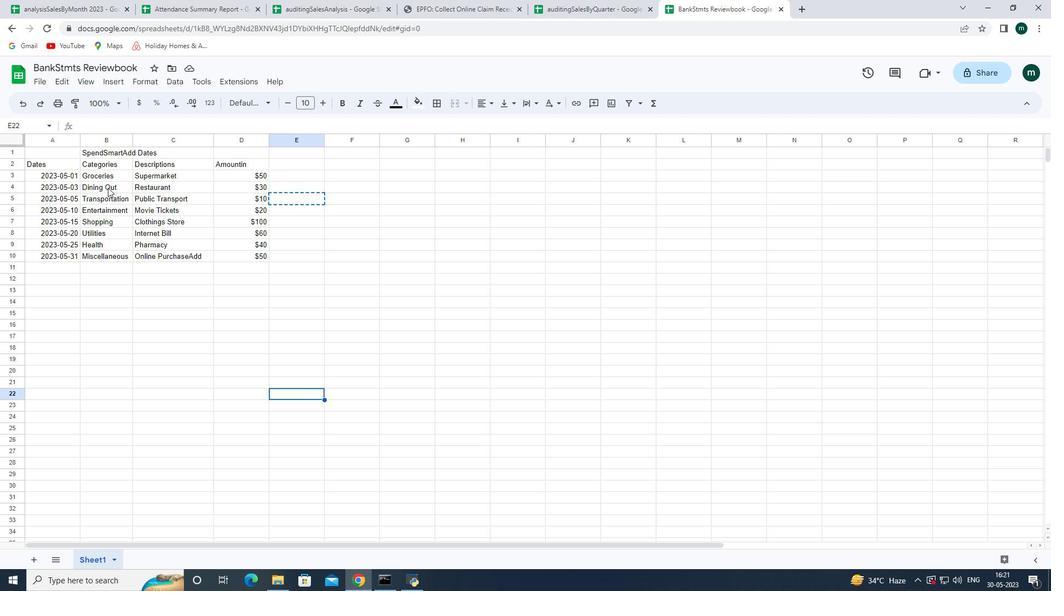 
Action: Mouse moved to (9, 202)
Screenshot: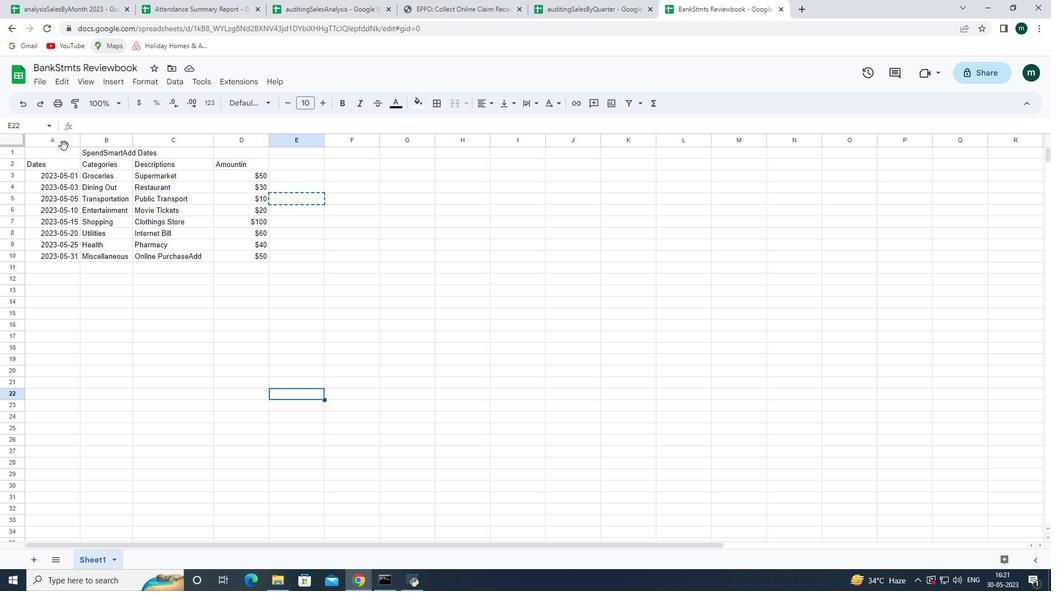 
